 Task: Add Treeline Treenut Cheese Garlic & Basil, Dairy-Free Goat Cheese to the cart.
Action: Mouse moved to (803, 266)
Screenshot: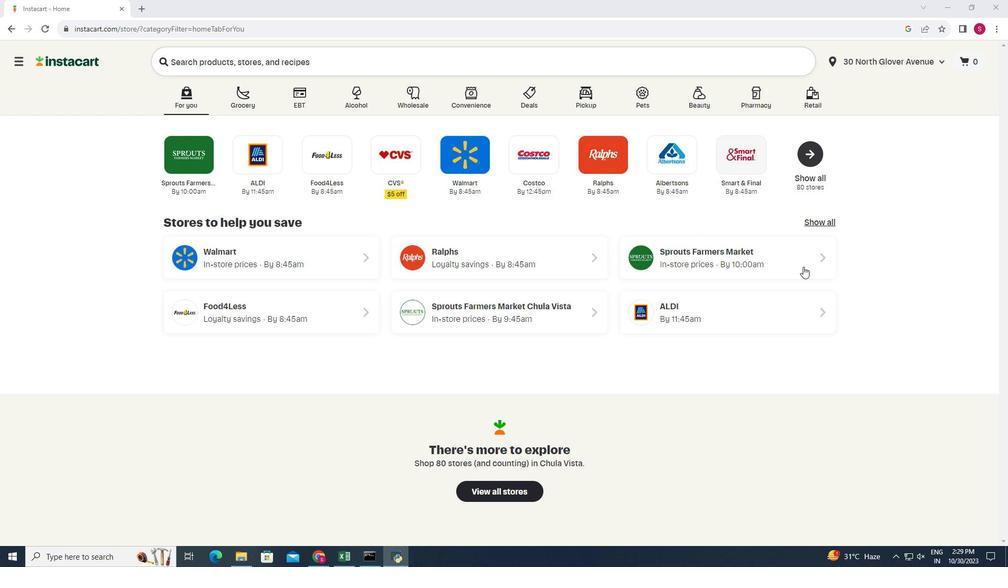 
Action: Mouse pressed left at (803, 266)
Screenshot: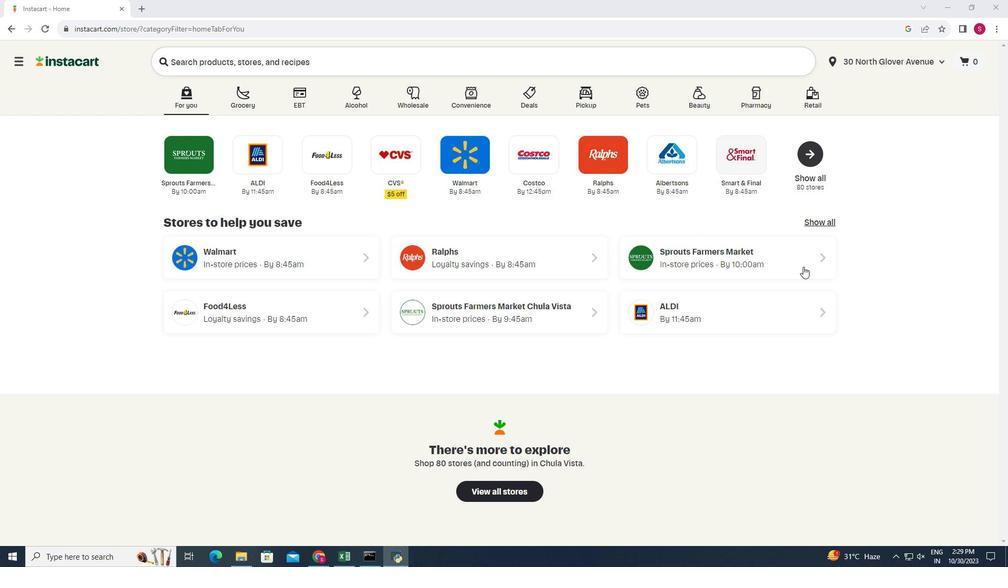 
Action: Mouse moved to (24, 460)
Screenshot: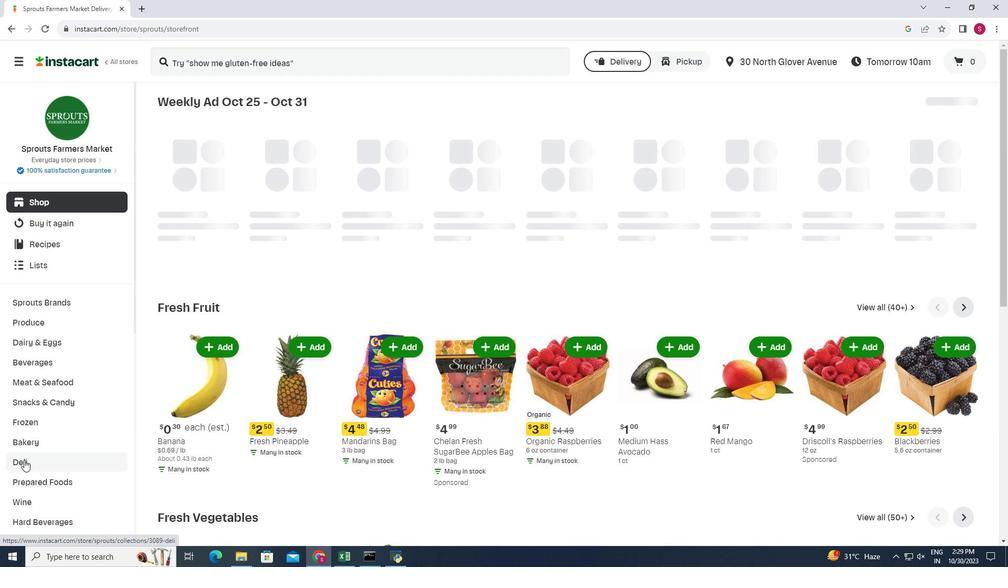 
Action: Mouse pressed left at (24, 460)
Screenshot: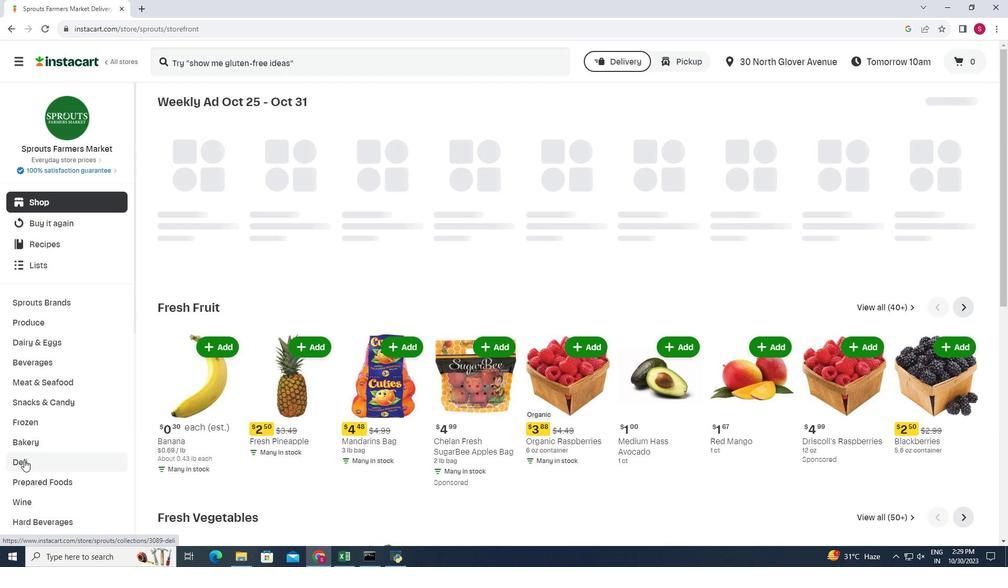 
Action: Mouse moved to (272, 265)
Screenshot: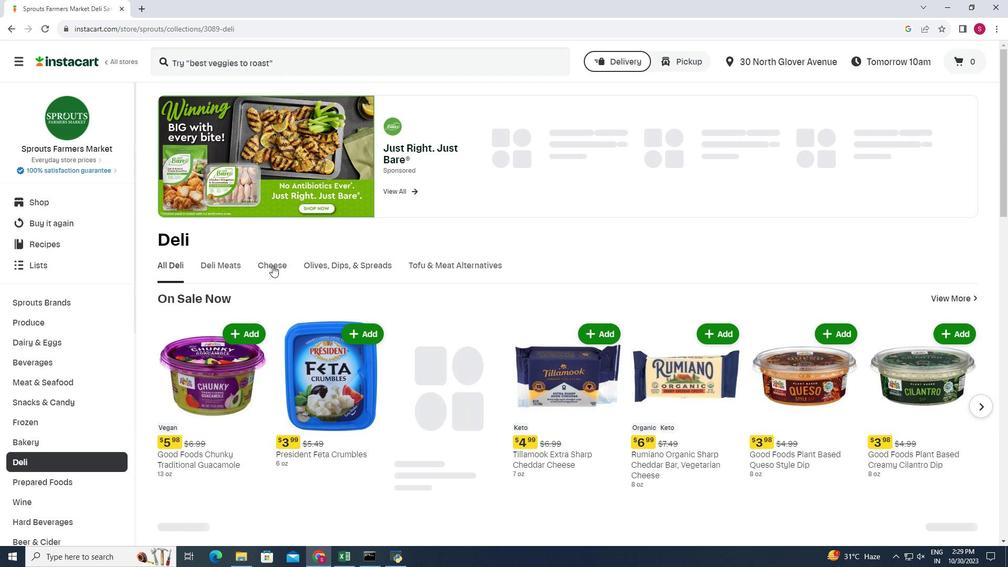 
Action: Mouse pressed left at (272, 265)
Screenshot: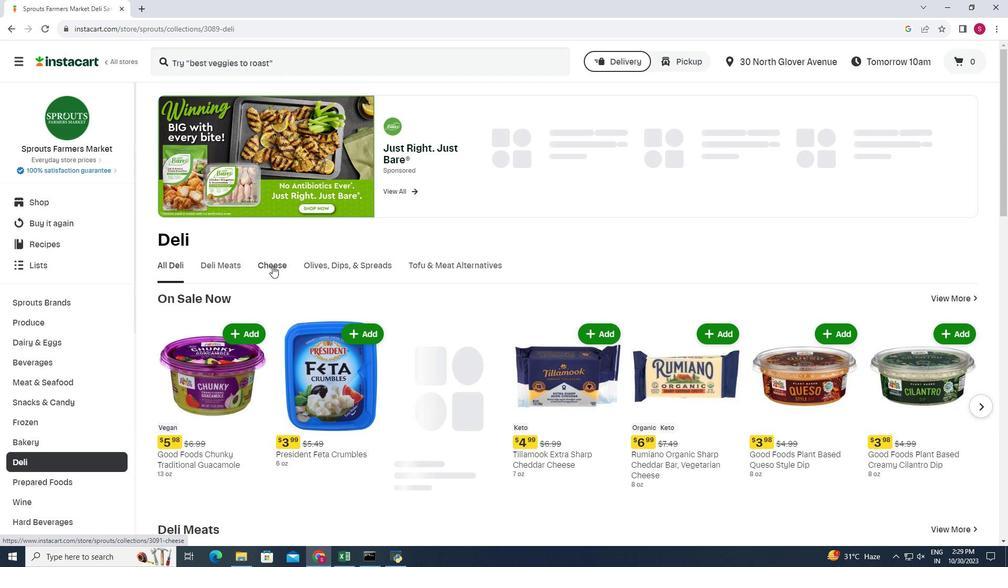 
Action: Mouse moved to (979, 308)
Screenshot: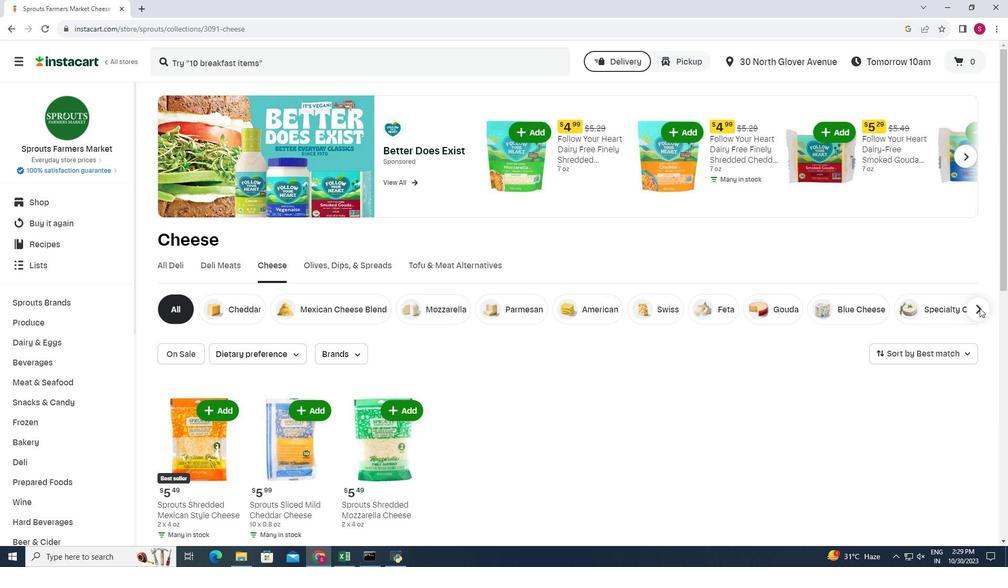 
Action: Mouse pressed left at (979, 308)
Screenshot: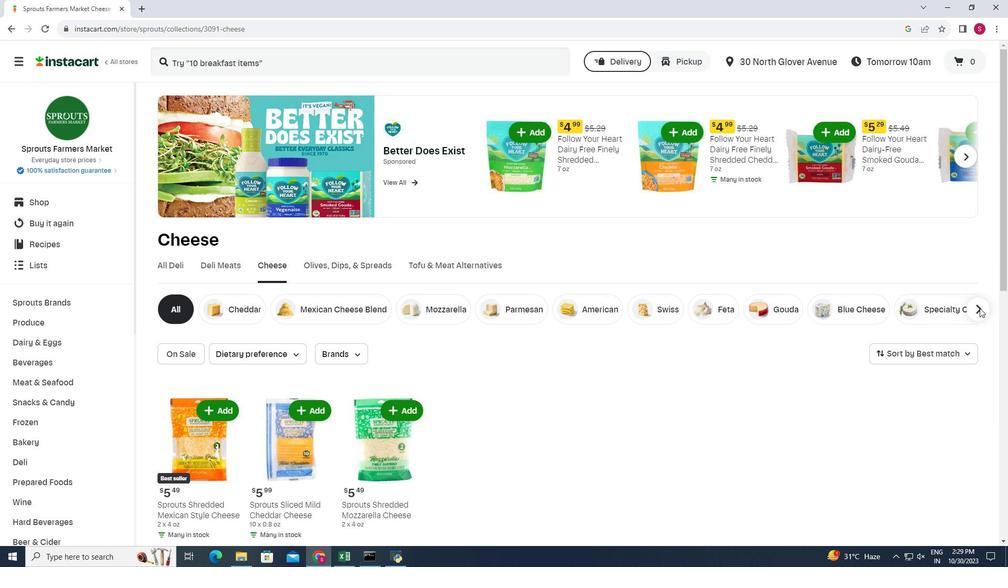 
Action: Mouse moved to (942, 310)
Screenshot: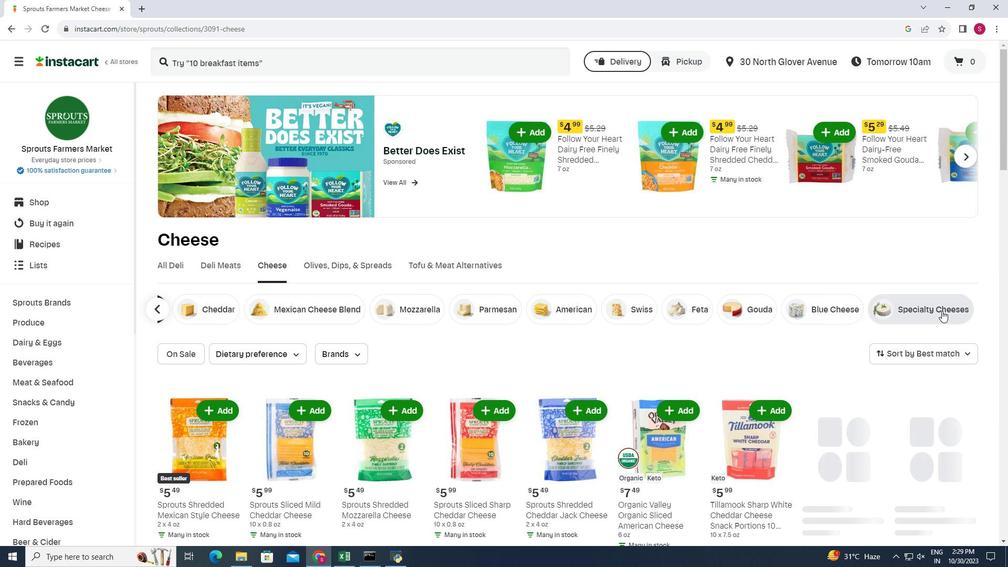 
Action: Mouse pressed left at (942, 310)
Screenshot: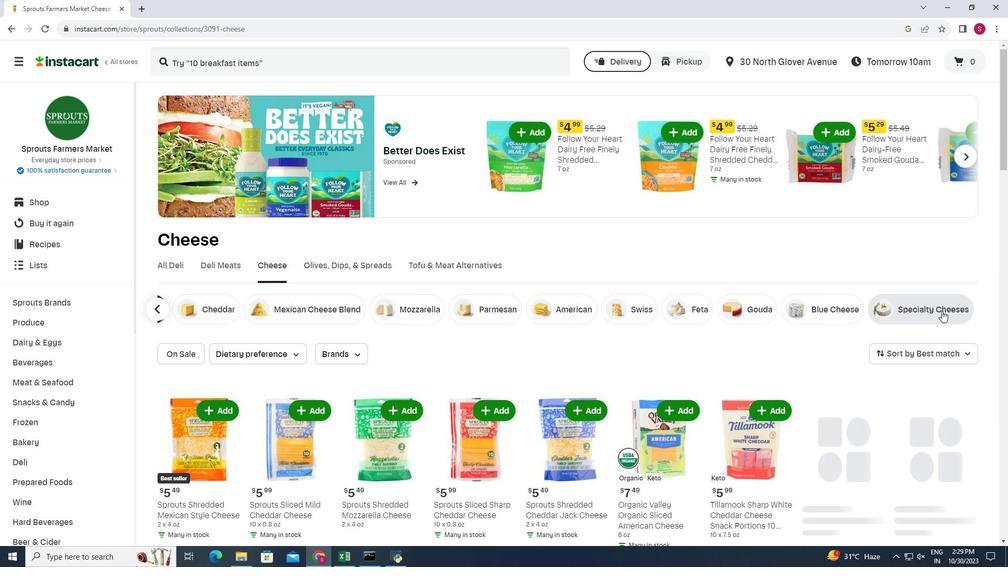 
Action: Mouse moved to (461, 338)
Screenshot: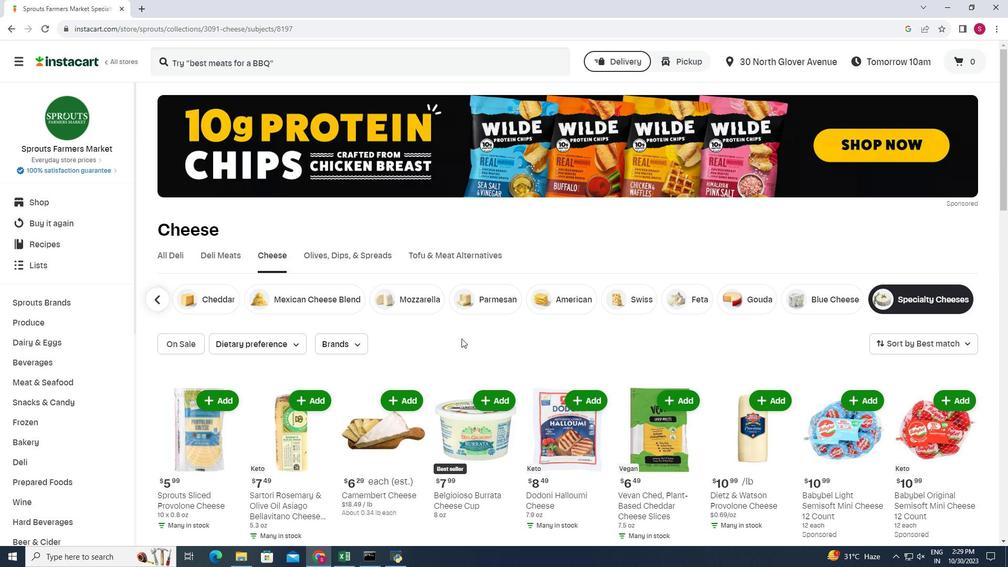 
Action: Mouse scrolled (461, 338) with delta (0, 0)
Screenshot: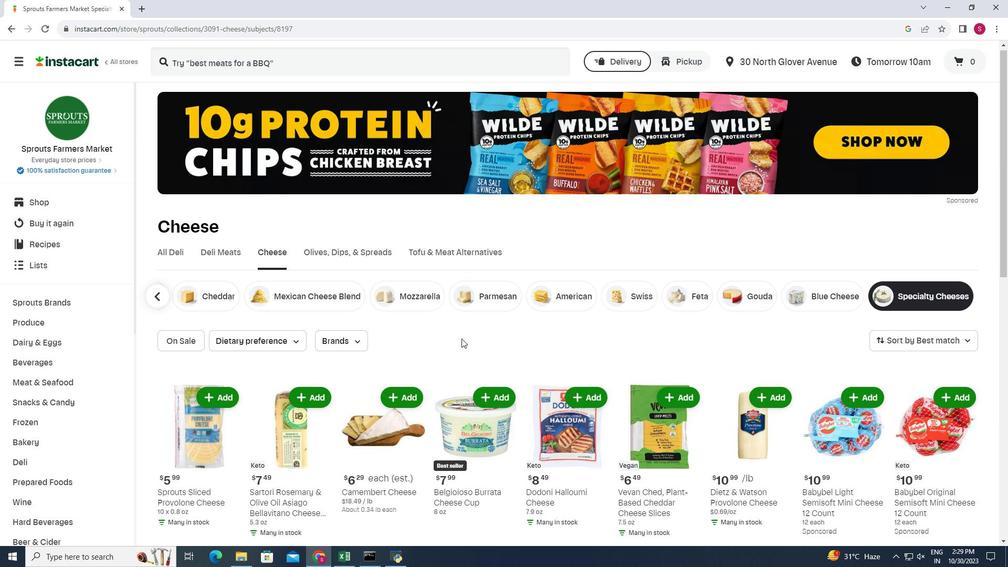 
Action: Mouse scrolled (461, 338) with delta (0, 0)
Screenshot: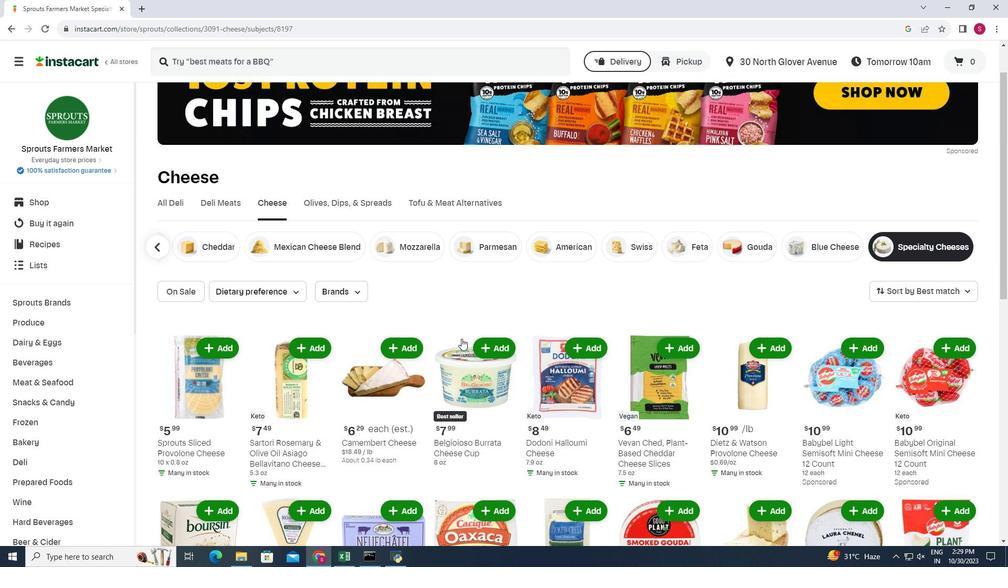
Action: Mouse moved to (969, 310)
Screenshot: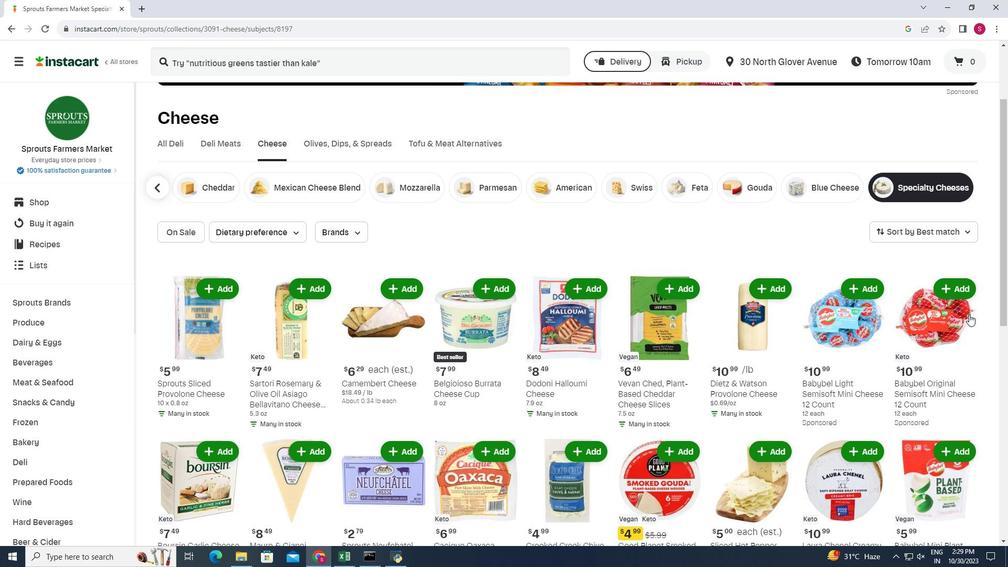 
Action: Mouse scrolled (969, 309) with delta (0, 0)
Screenshot: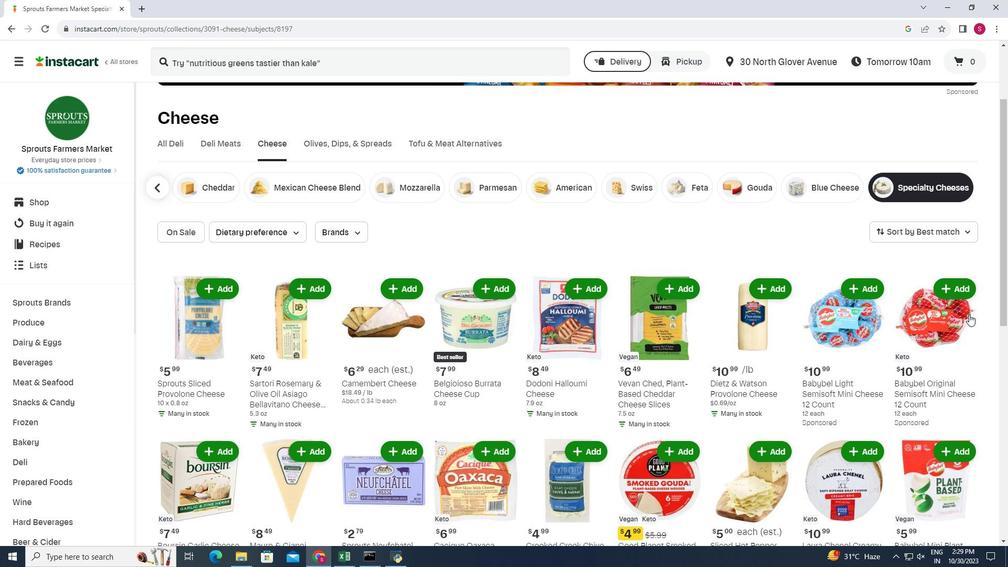 
Action: Mouse moved to (969, 313)
Screenshot: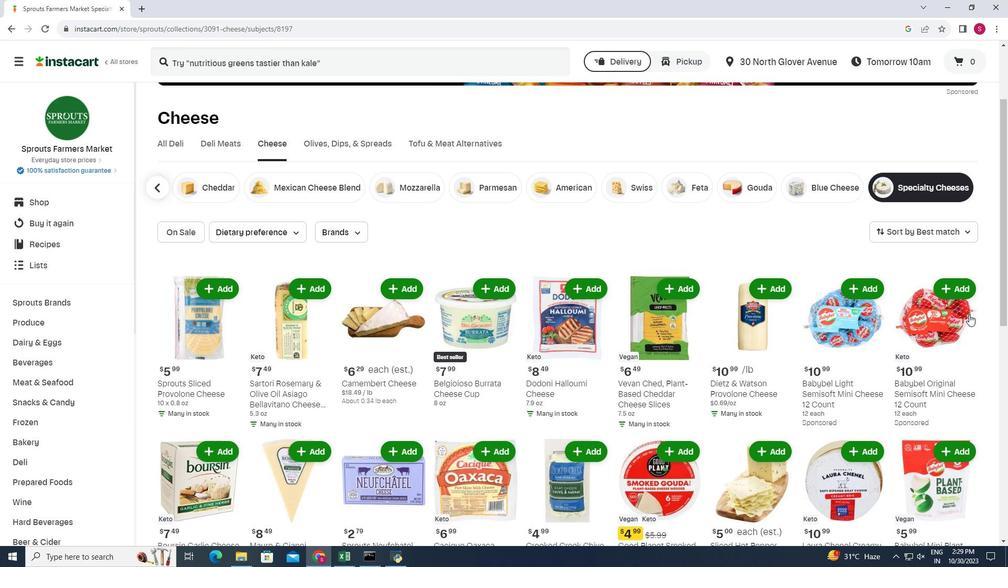 
Action: Mouse scrolled (969, 312) with delta (0, 0)
Screenshot: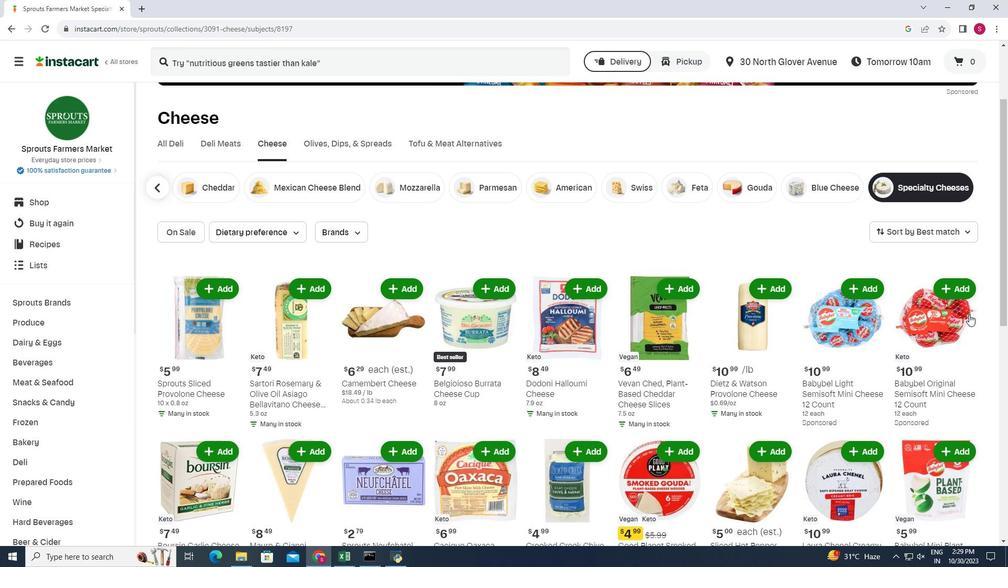 
Action: Mouse moved to (969, 315)
Screenshot: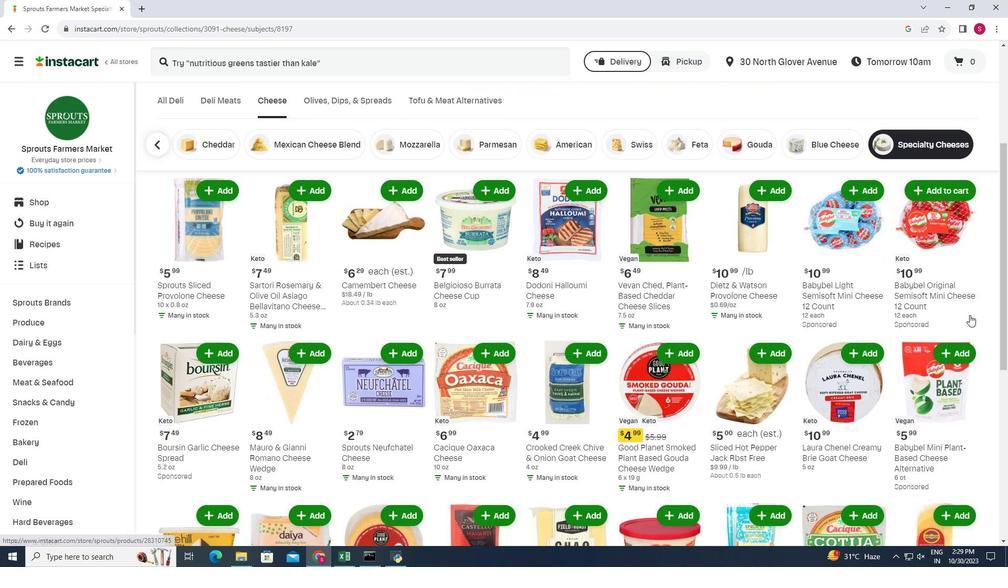 
Action: Mouse scrolled (969, 314) with delta (0, 0)
Screenshot: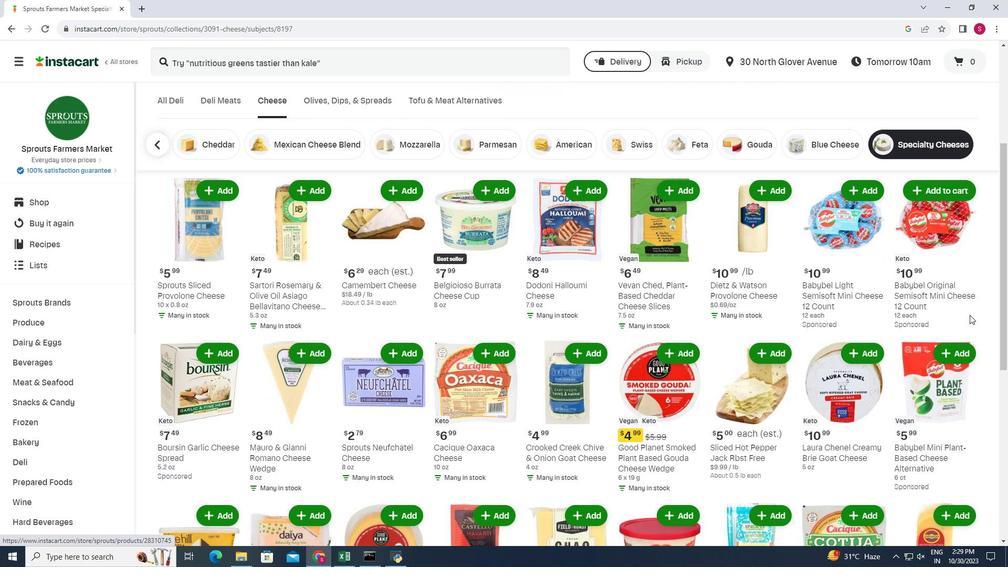 
Action: Mouse moved to (254, 374)
Screenshot: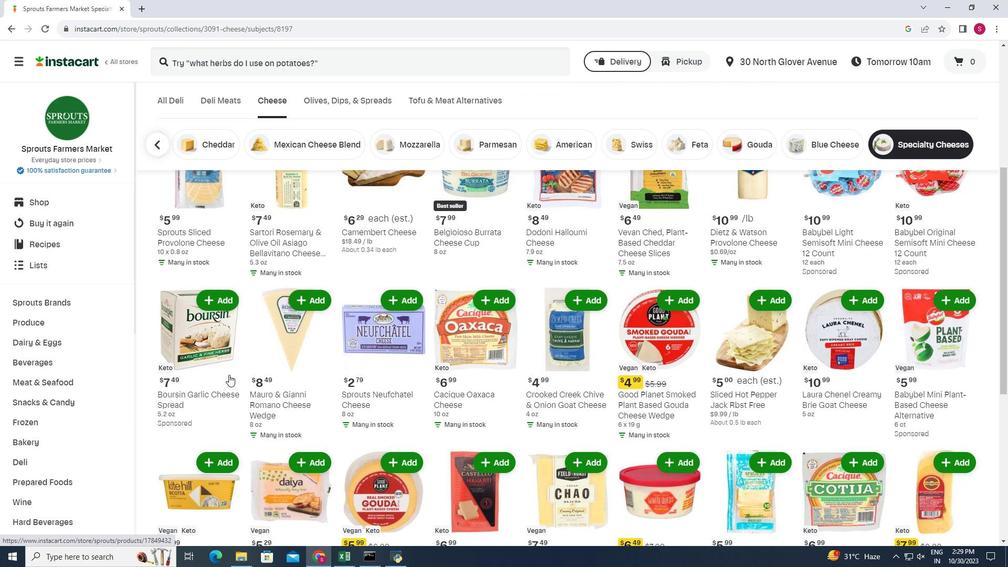 
Action: Mouse scrolled (254, 374) with delta (0, 0)
Screenshot: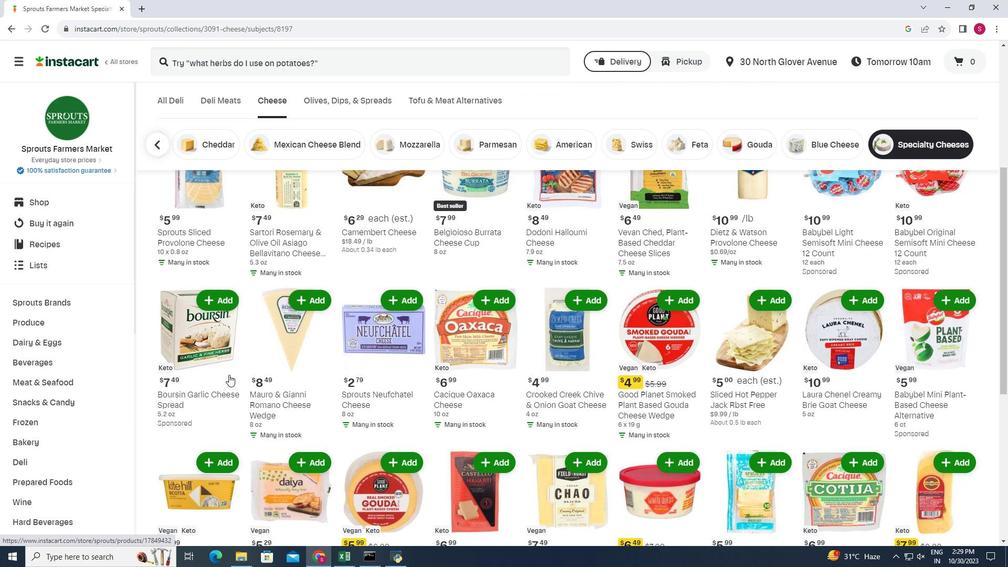 
Action: Mouse moved to (223, 373)
Screenshot: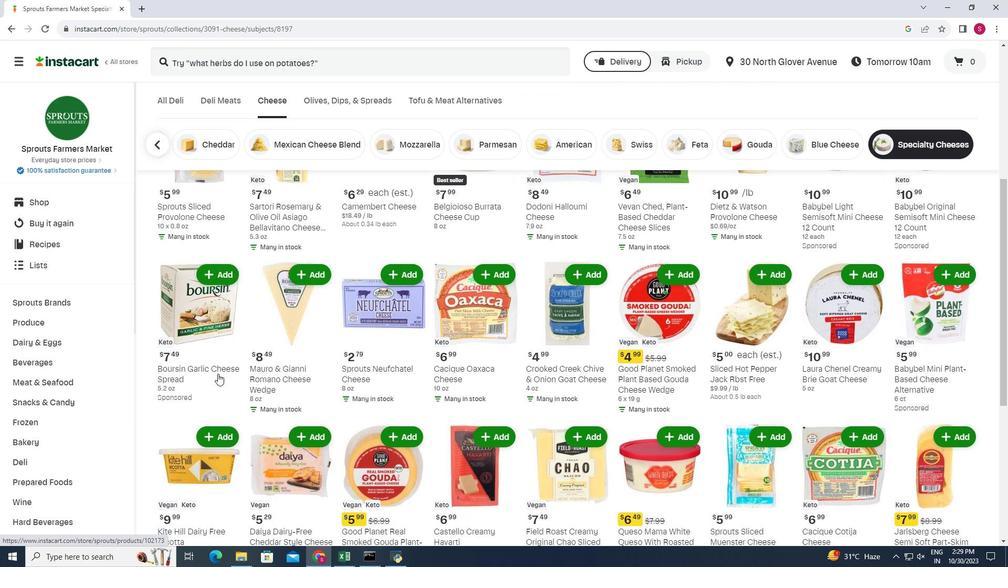 
Action: Mouse scrolled (223, 373) with delta (0, 0)
Screenshot: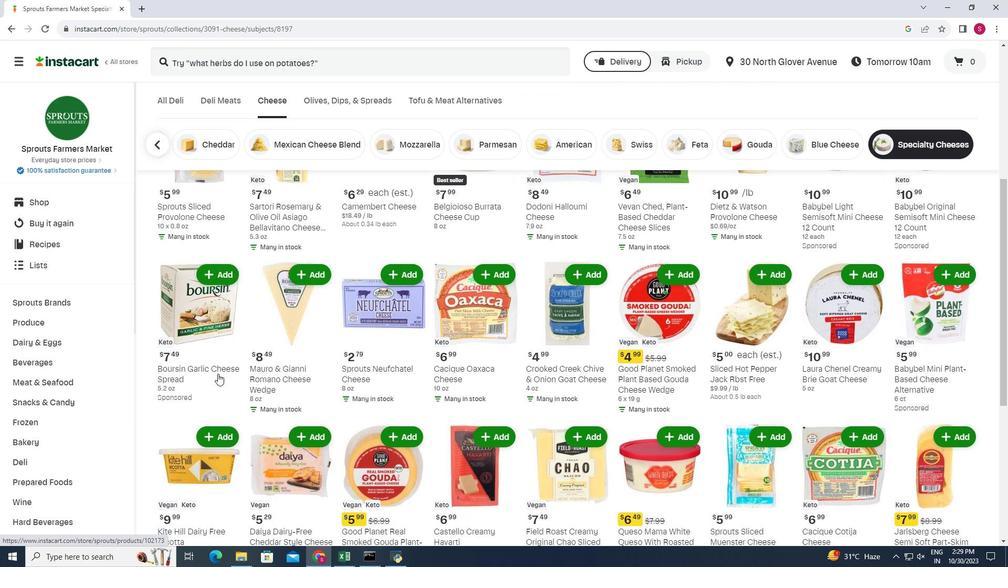 
Action: Mouse moved to (216, 373)
Screenshot: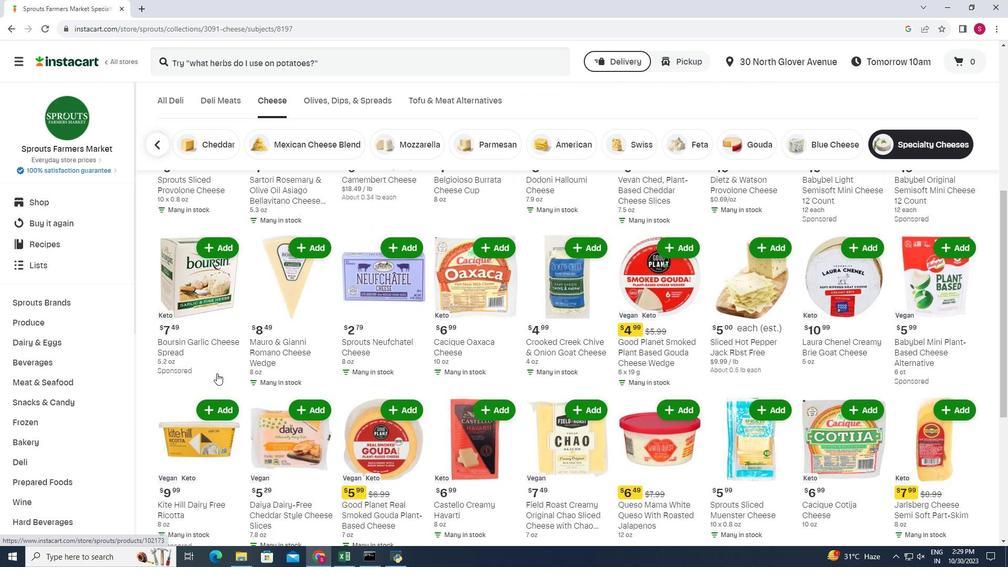 
Action: Mouse scrolled (216, 373) with delta (0, 0)
Screenshot: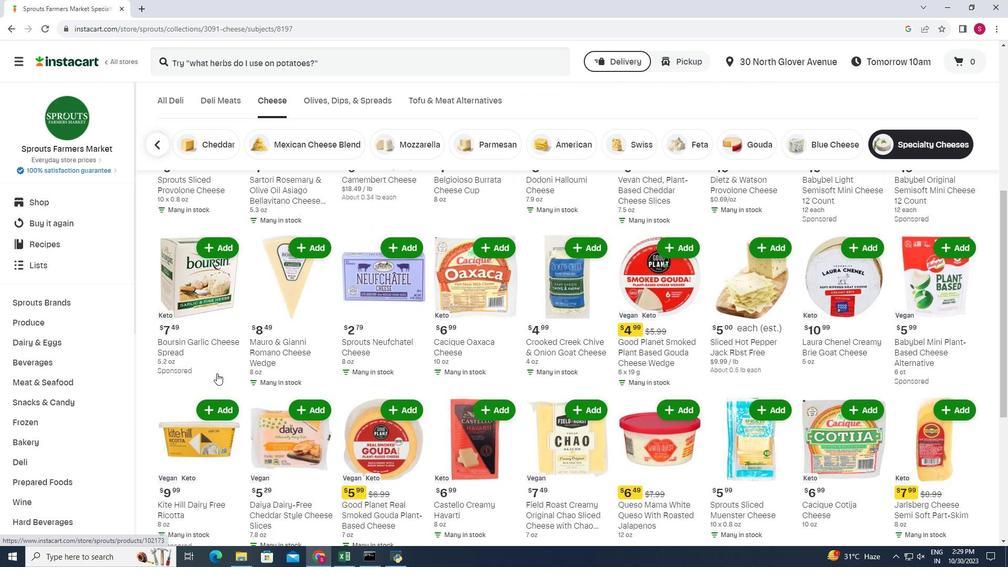
Action: Mouse moved to (953, 422)
Screenshot: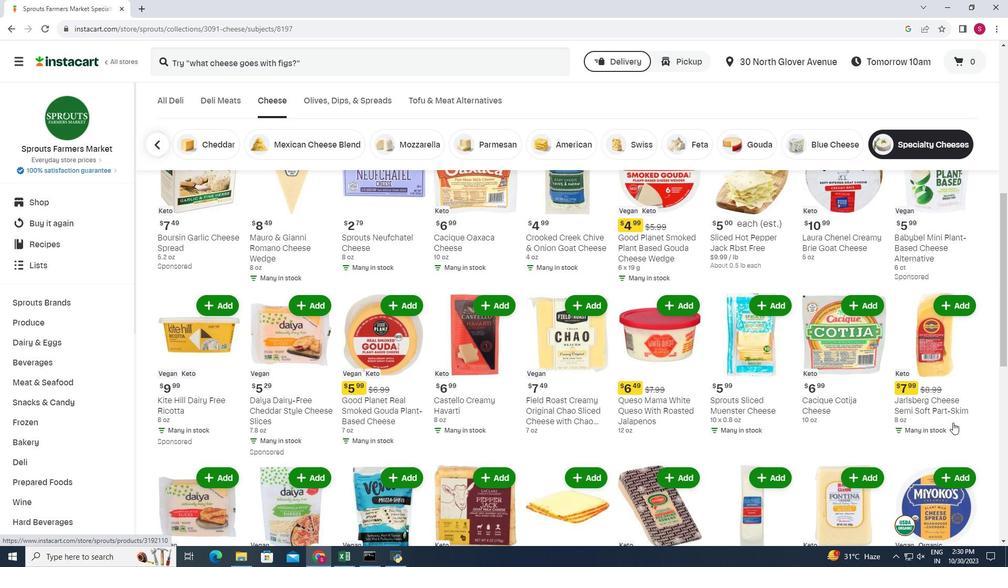 
Action: Mouse scrolled (953, 422) with delta (0, 0)
Screenshot: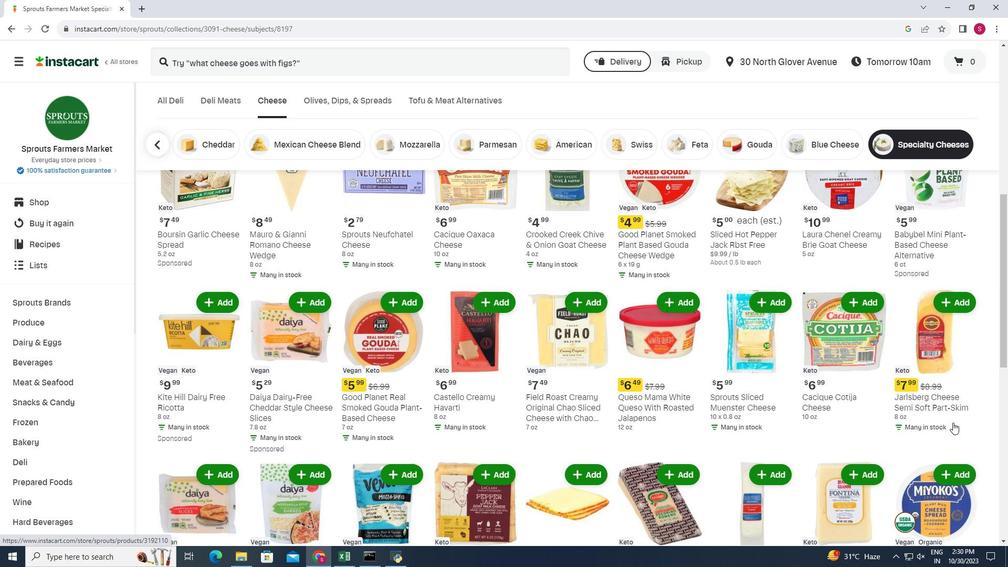 
Action: Mouse scrolled (953, 422) with delta (0, 0)
Screenshot: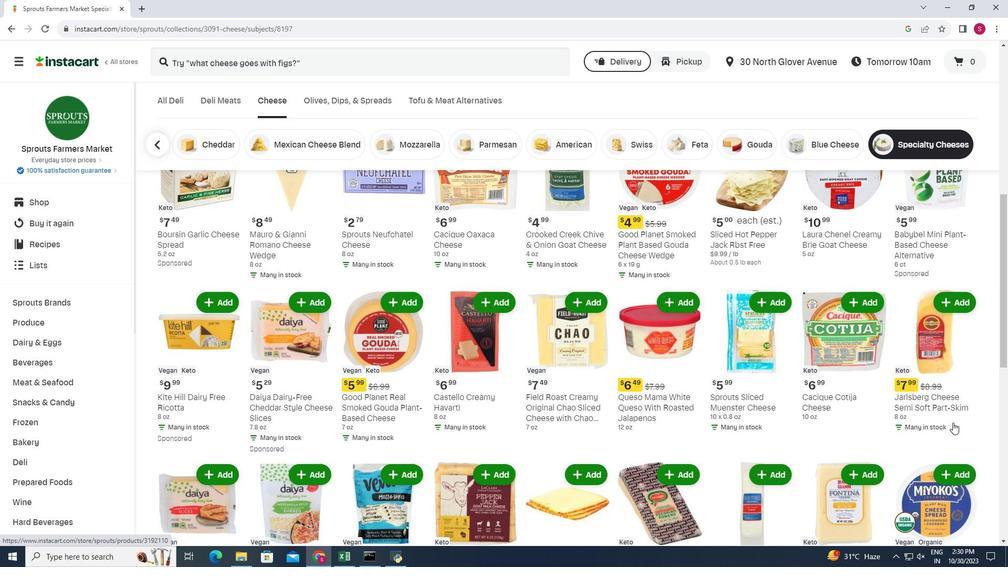 
Action: Mouse moved to (953, 422)
Screenshot: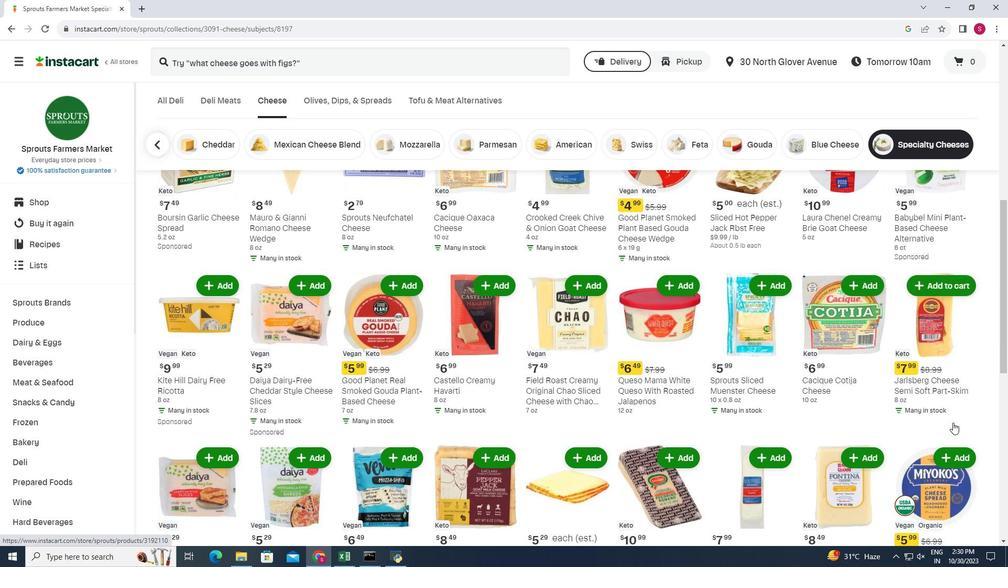 
Action: Mouse scrolled (953, 422) with delta (0, 0)
Screenshot: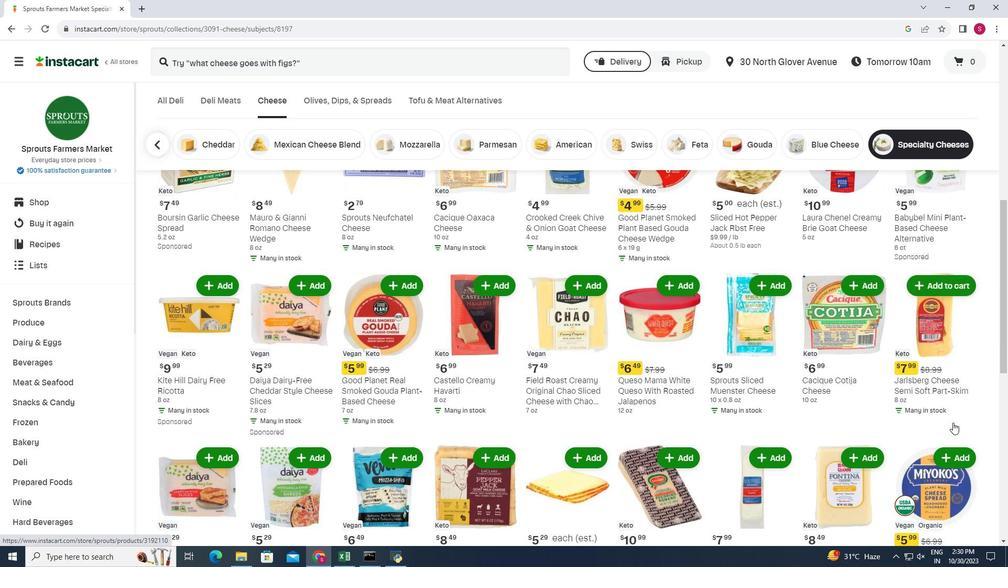 
Action: Mouse moved to (236, 405)
Screenshot: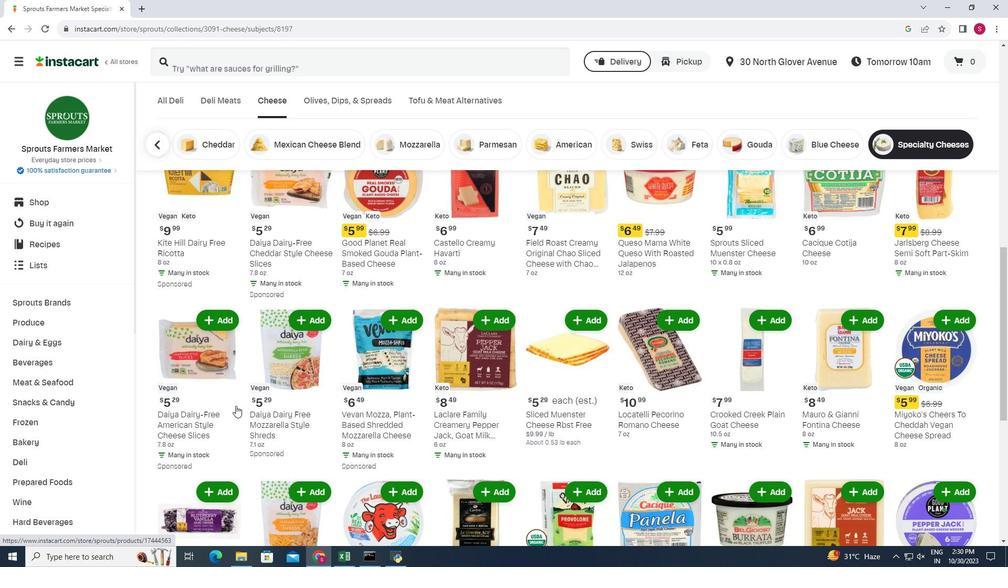 
Action: Mouse scrolled (236, 405) with delta (0, 0)
Screenshot: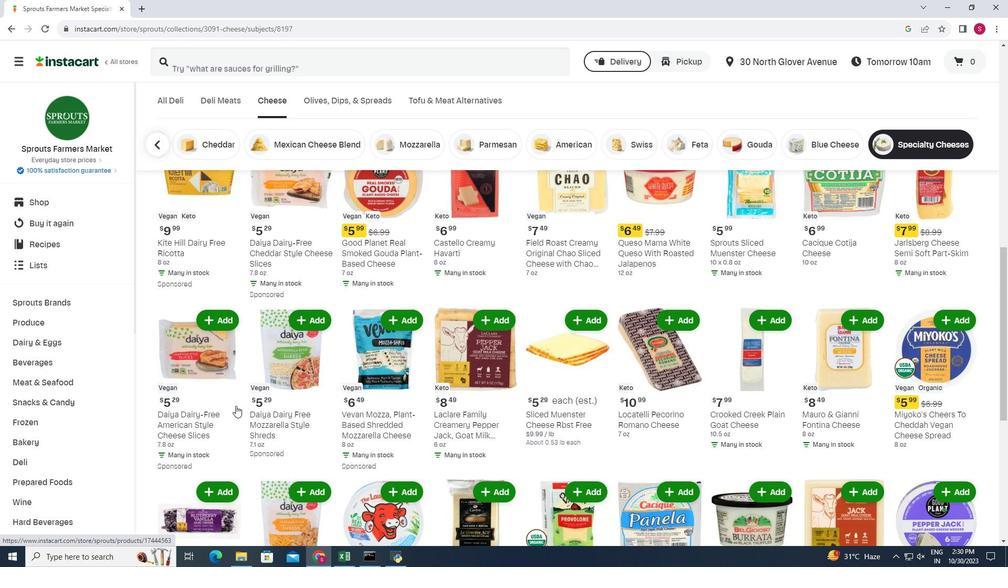 
Action: Mouse moved to (234, 405)
Screenshot: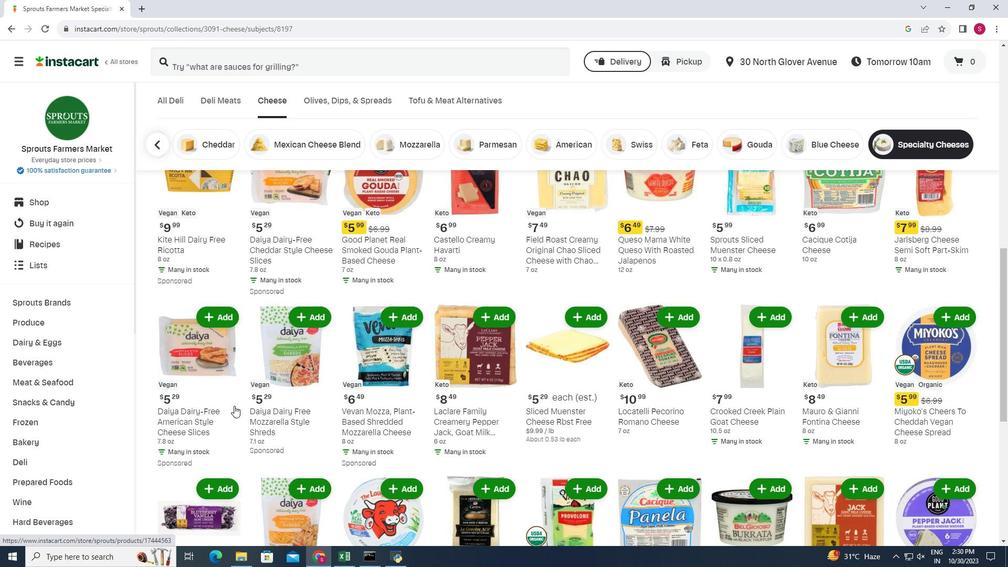 
Action: Mouse scrolled (234, 405) with delta (0, 0)
Screenshot: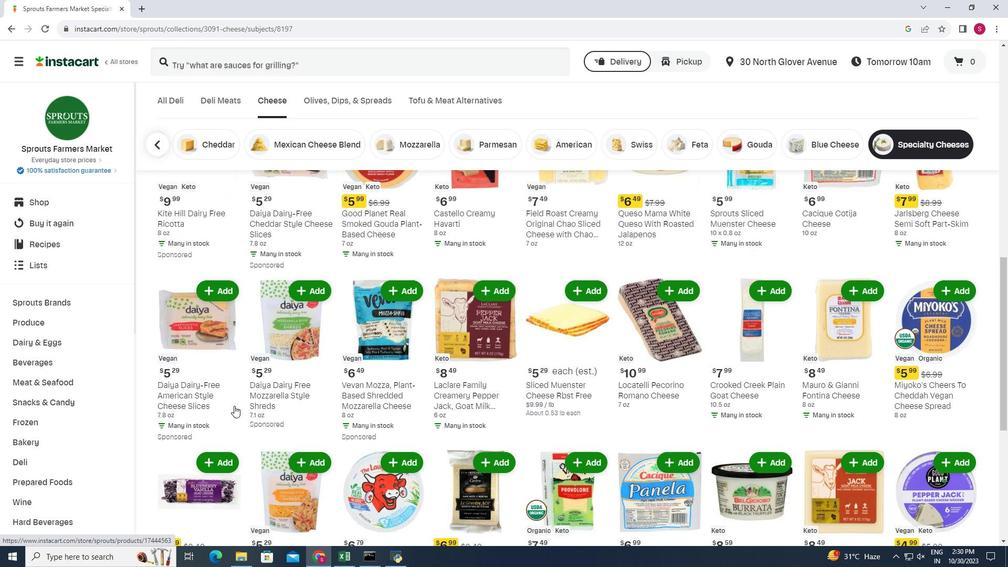 
Action: Mouse moved to (906, 450)
Screenshot: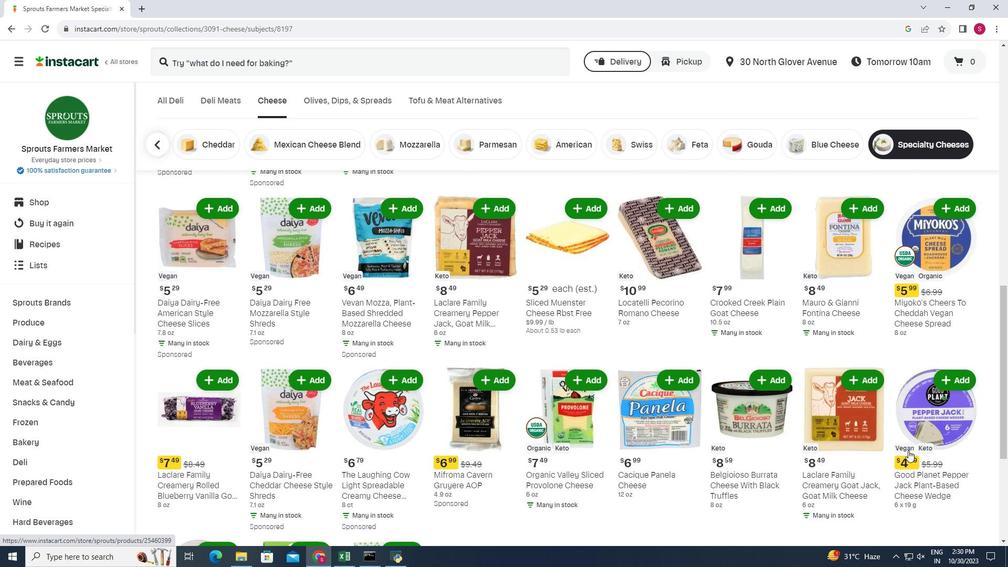 
Action: Mouse scrolled (906, 450) with delta (0, 0)
Screenshot: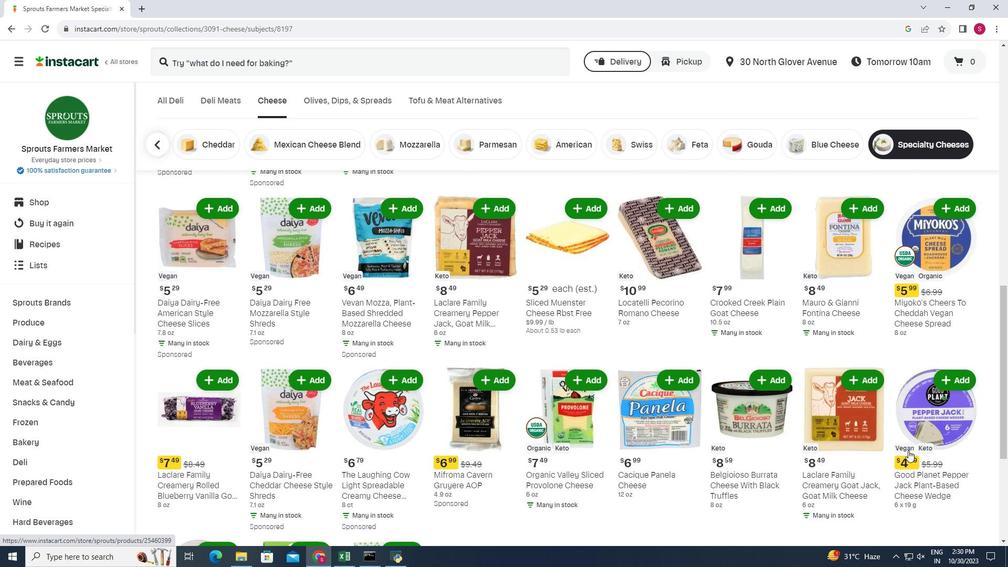 
Action: Mouse moved to (908, 450)
Screenshot: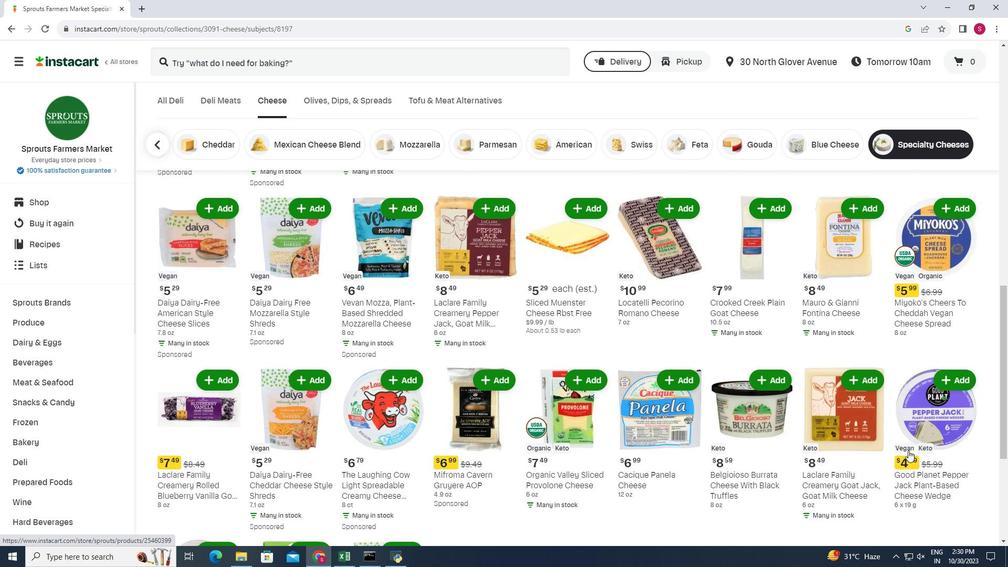 
Action: Mouse scrolled (908, 450) with delta (0, 0)
Screenshot: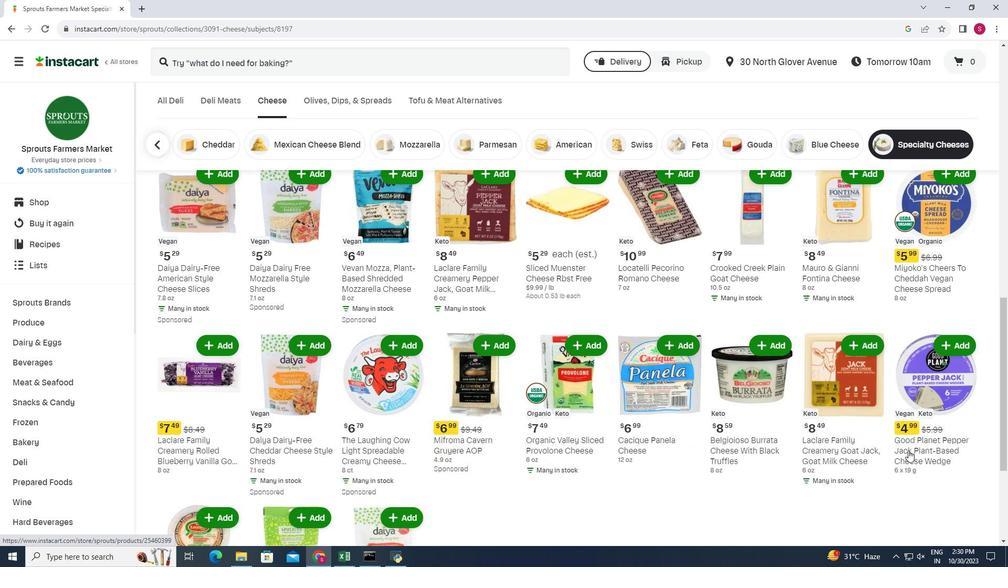 
Action: Mouse moved to (908, 450)
Screenshot: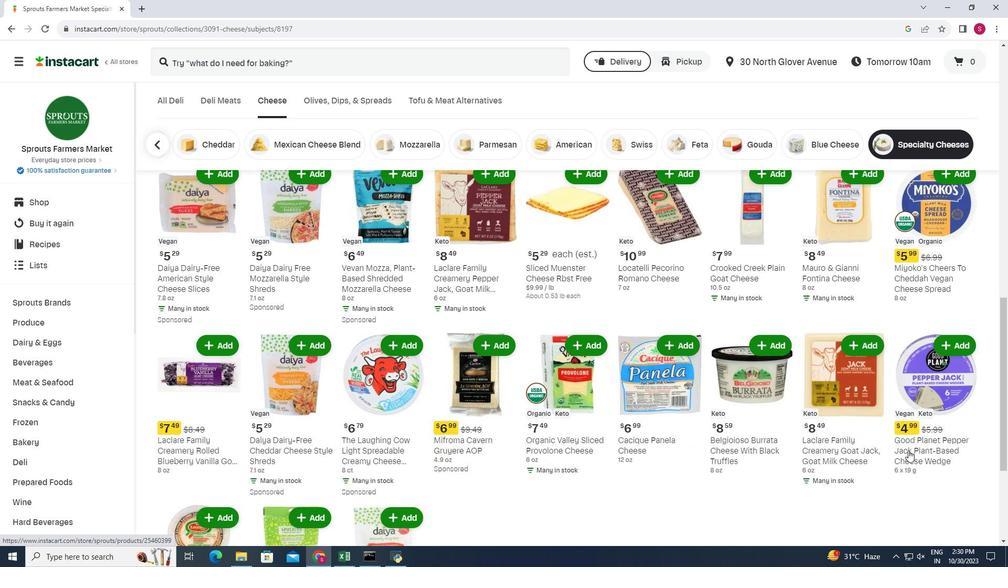 
Action: Mouse scrolled (908, 450) with delta (0, 0)
Screenshot: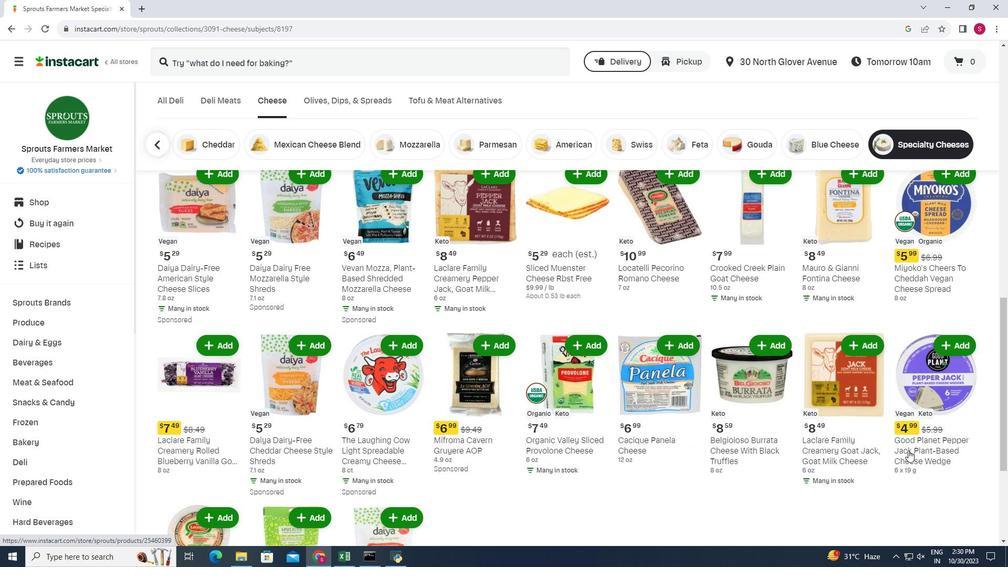 
Action: Mouse moved to (203, 460)
Screenshot: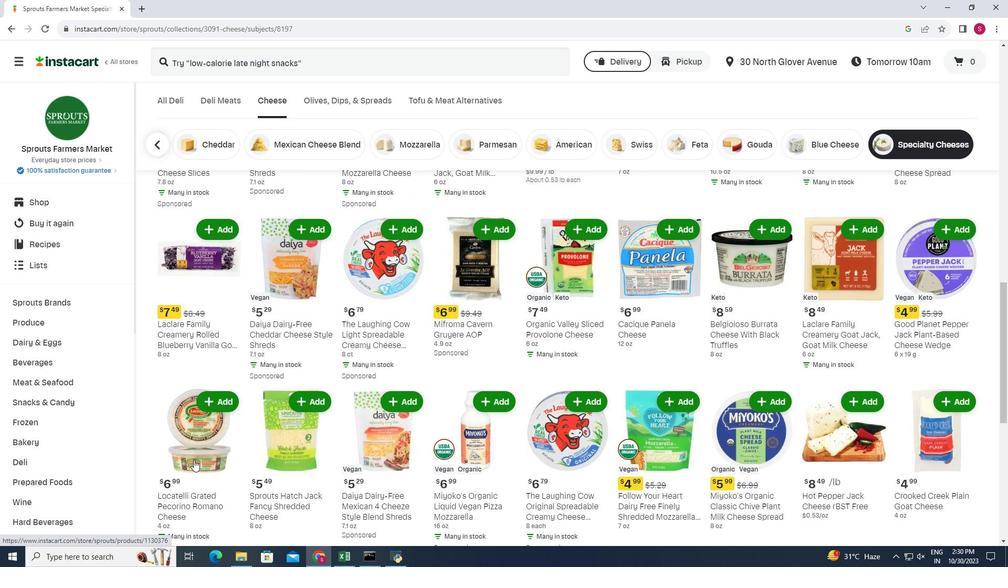 
Action: Mouse scrolled (203, 459) with delta (0, 0)
Screenshot: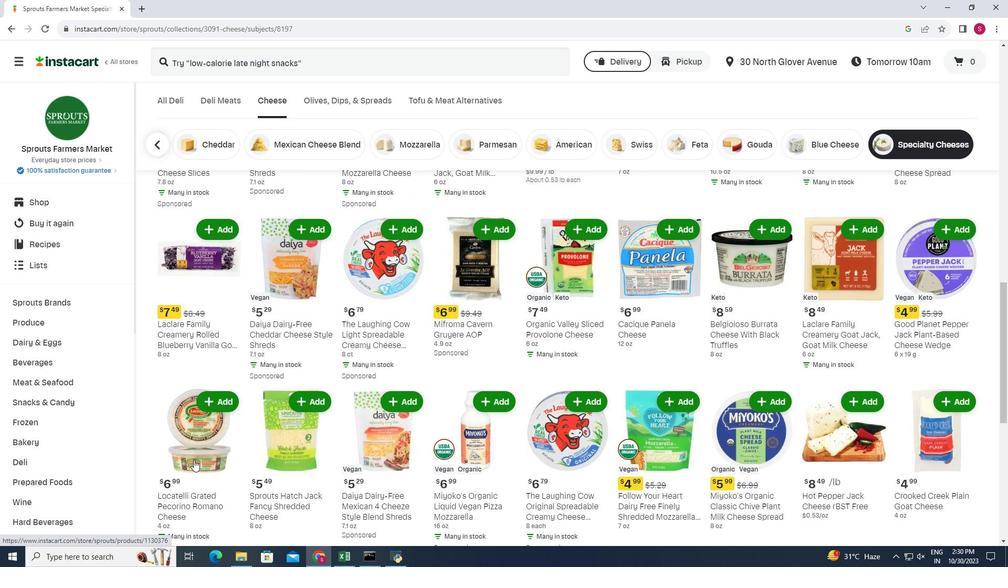 
Action: Mouse moved to (184, 460)
Screenshot: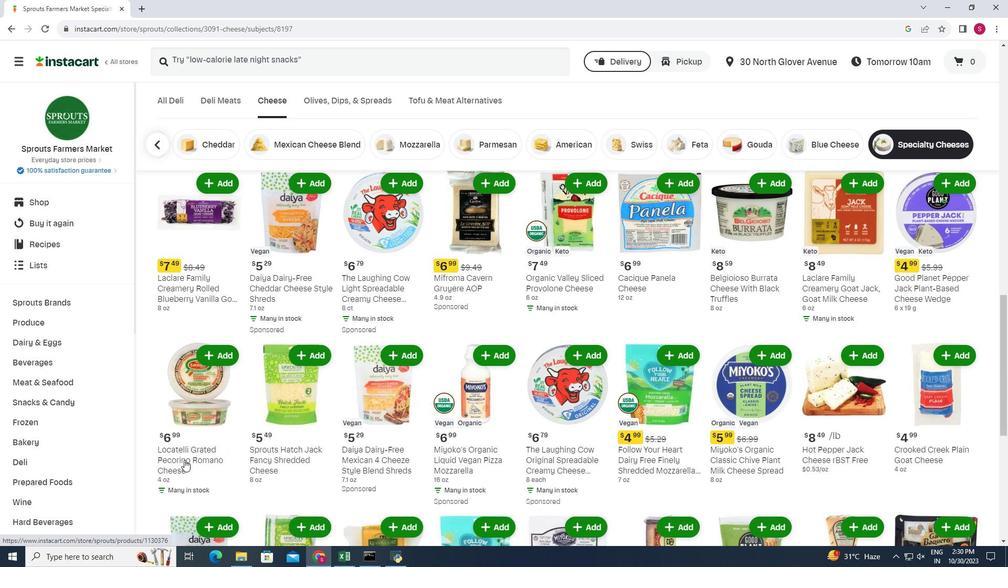 
Action: Mouse scrolled (184, 459) with delta (0, 0)
Screenshot: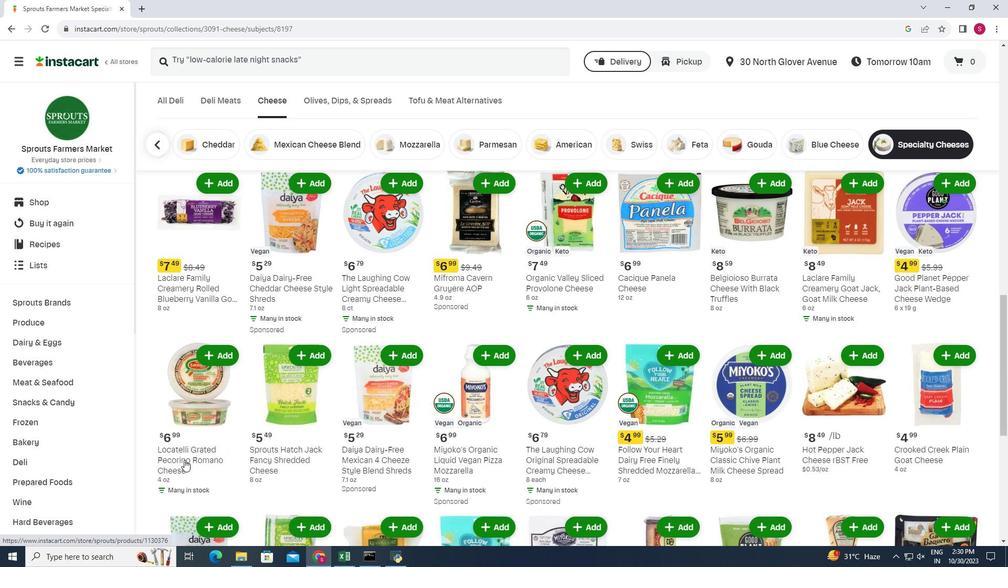 
Action: Mouse moved to (184, 460)
Screenshot: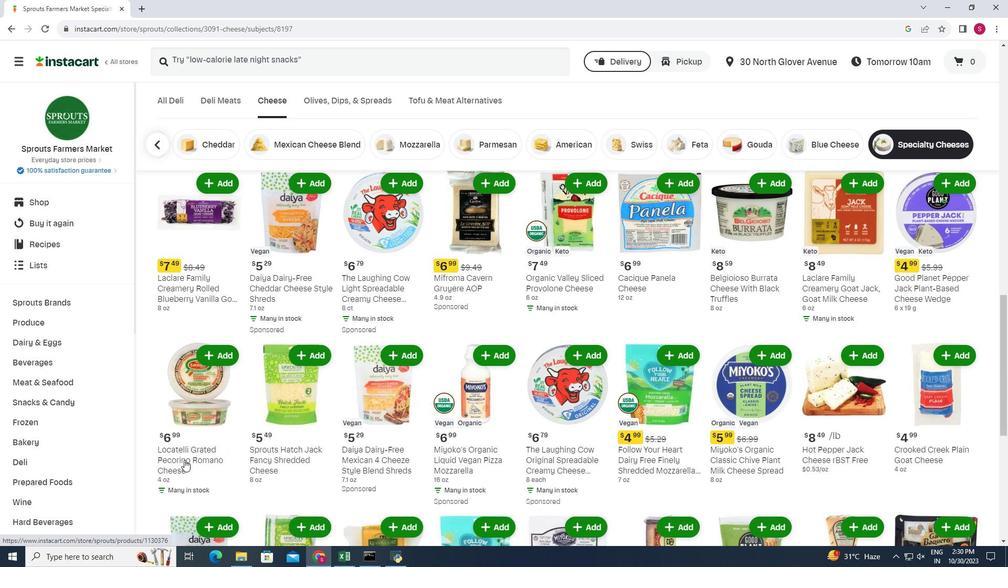 
Action: Mouse scrolled (184, 459) with delta (0, 0)
Screenshot: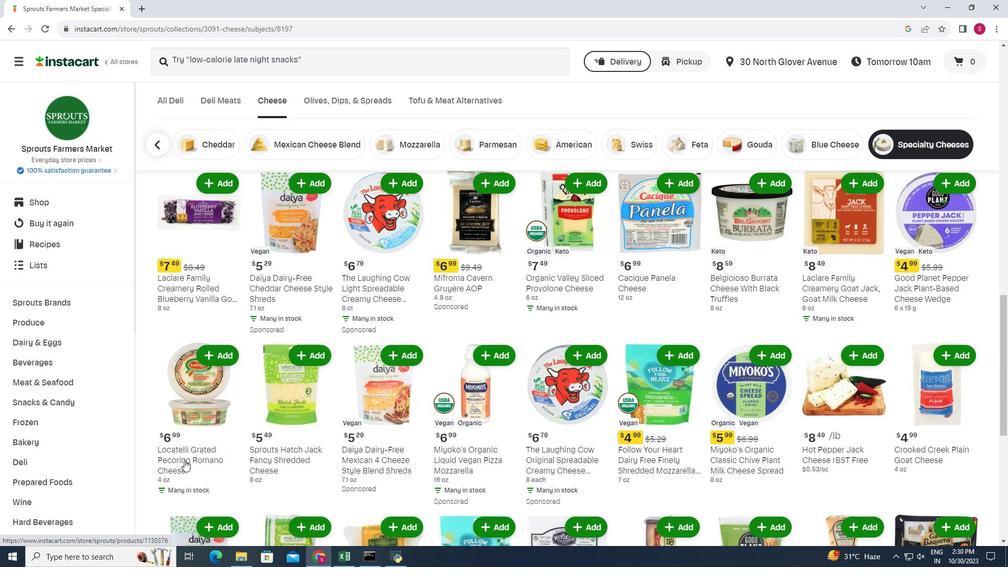 
Action: Mouse scrolled (184, 459) with delta (0, 0)
Screenshot: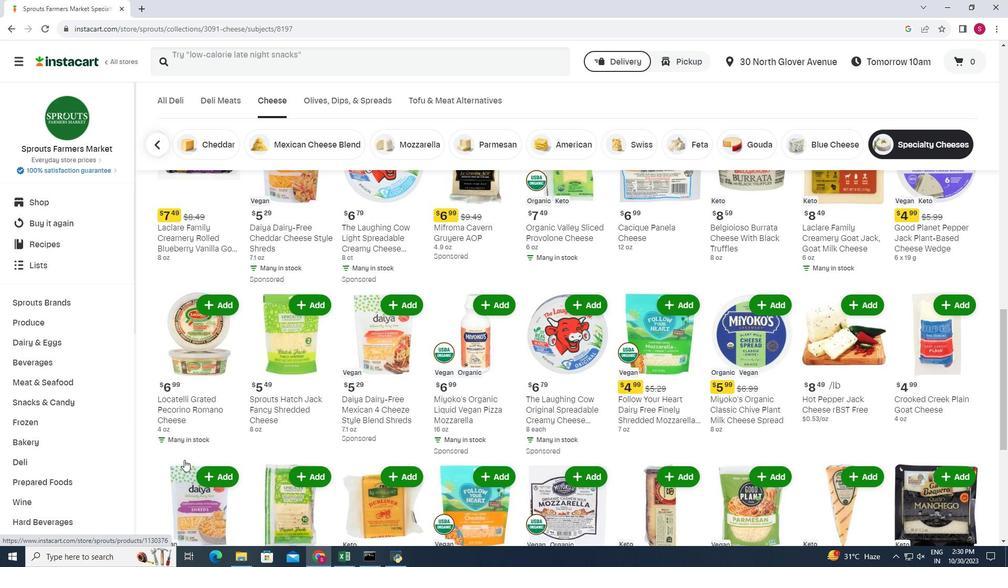 
Action: Mouse moved to (976, 435)
Screenshot: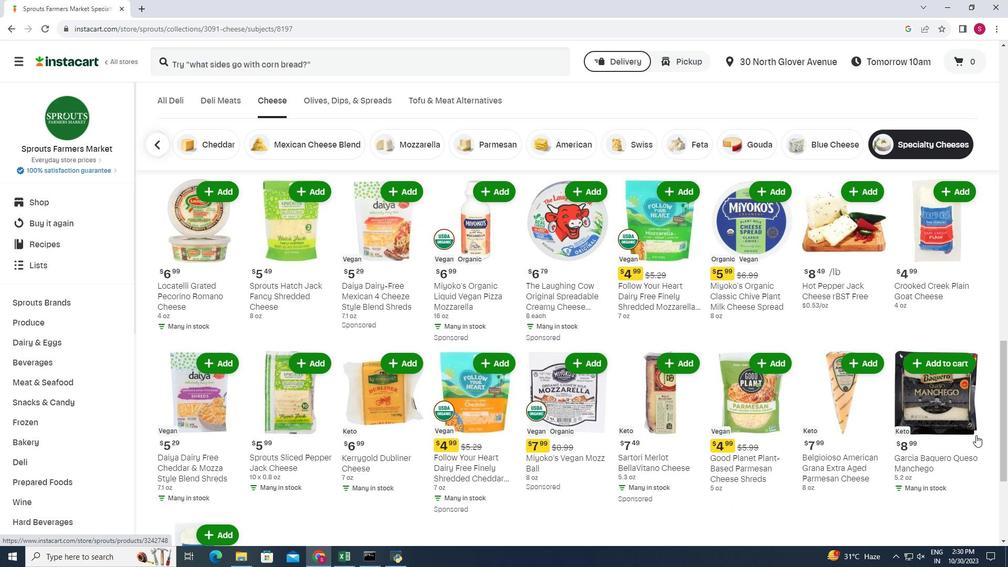 
Action: Mouse scrolled (976, 434) with delta (0, 0)
Screenshot: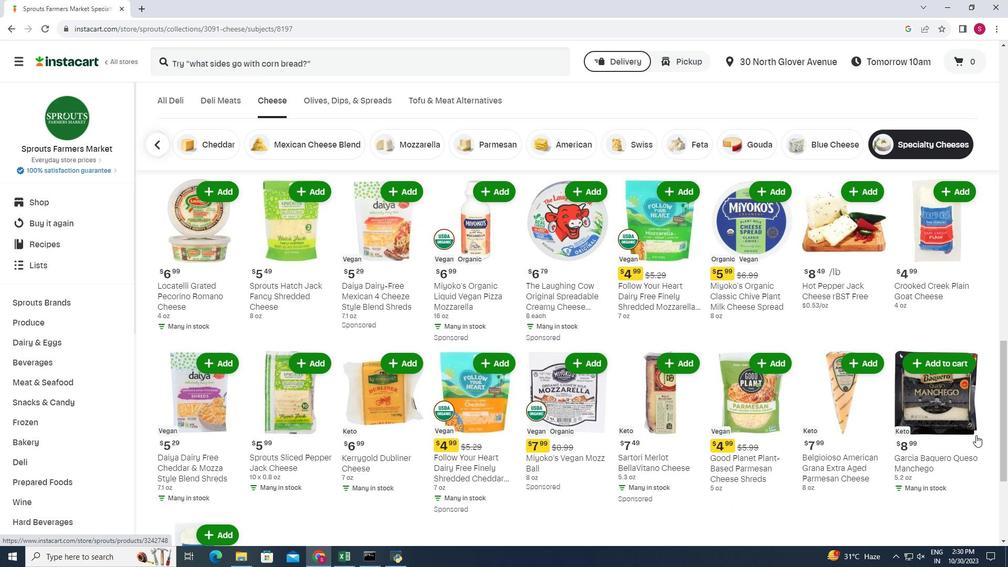 
Action: Mouse scrolled (976, 434) with delta (0, 0)
Screenshot: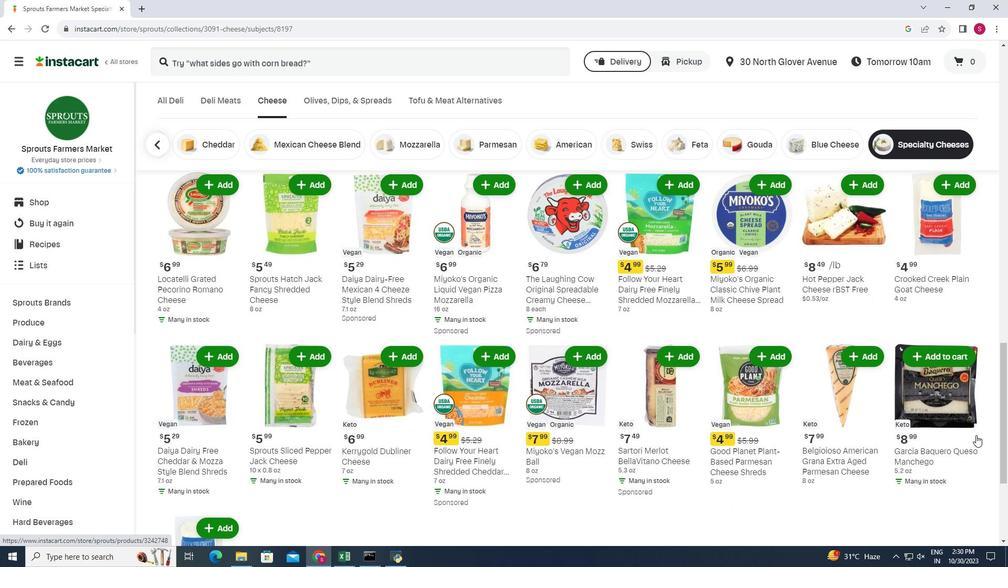 
Action: Mouse scrolled (976, 434) with delta (0, 0)
Screenshot: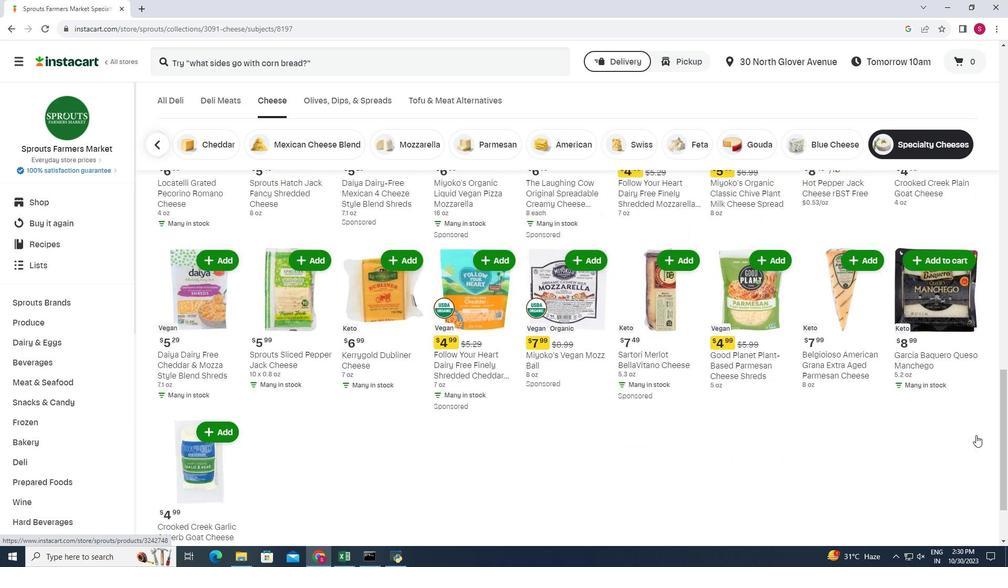 
Action: Mouse moved to (202, 472)
Screenshot: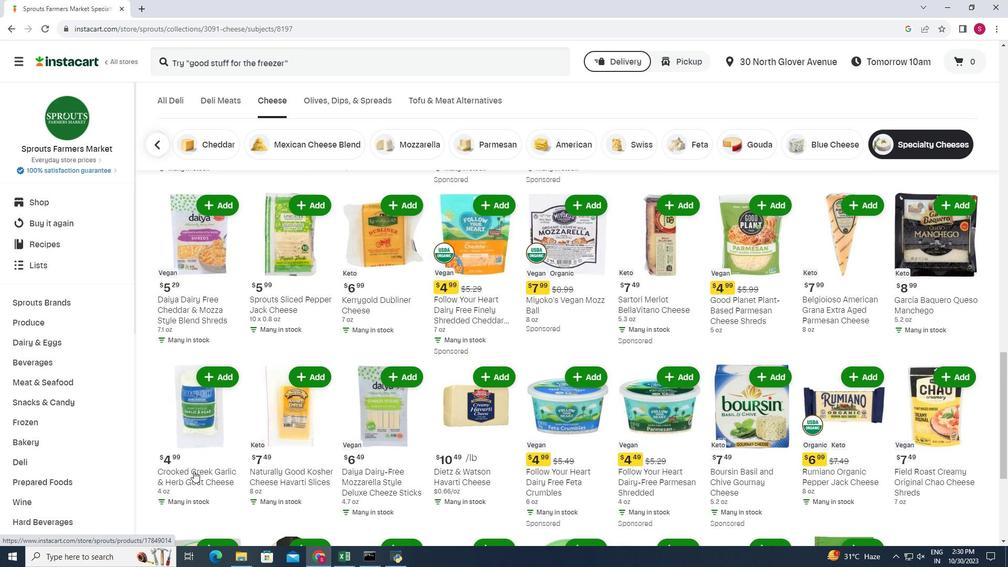 
Action: Mouse scrolled (202, 472) with delta (0, 0)
Screenshot: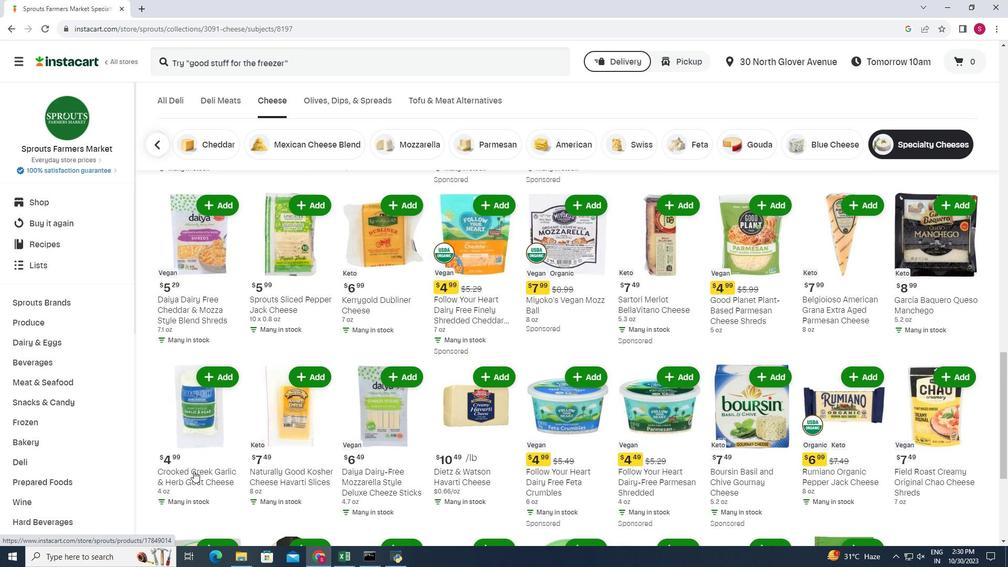 
Action: Mouse moved to (193, 471)
Screenshot: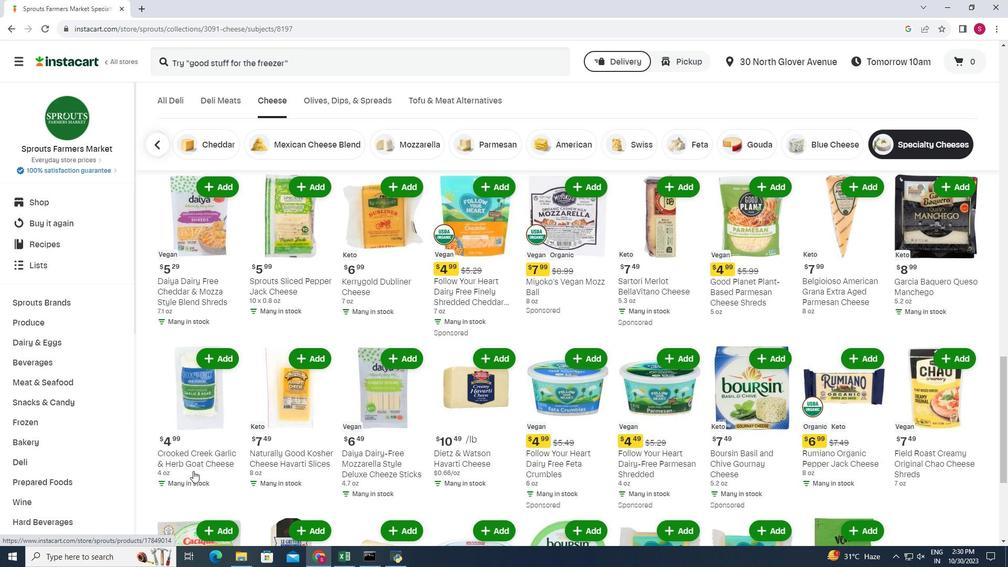 
Action: Mouse scrolled (193, 470) with delta (0, 0)
Screenshot: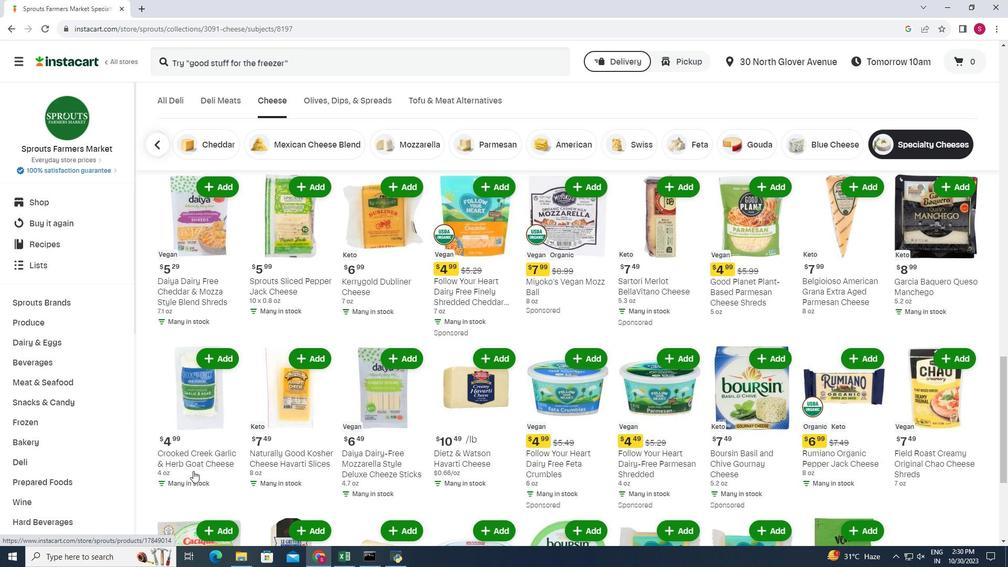
Action: Mouse scrolled (193, 470) with delta (0, 0)
Screenshot: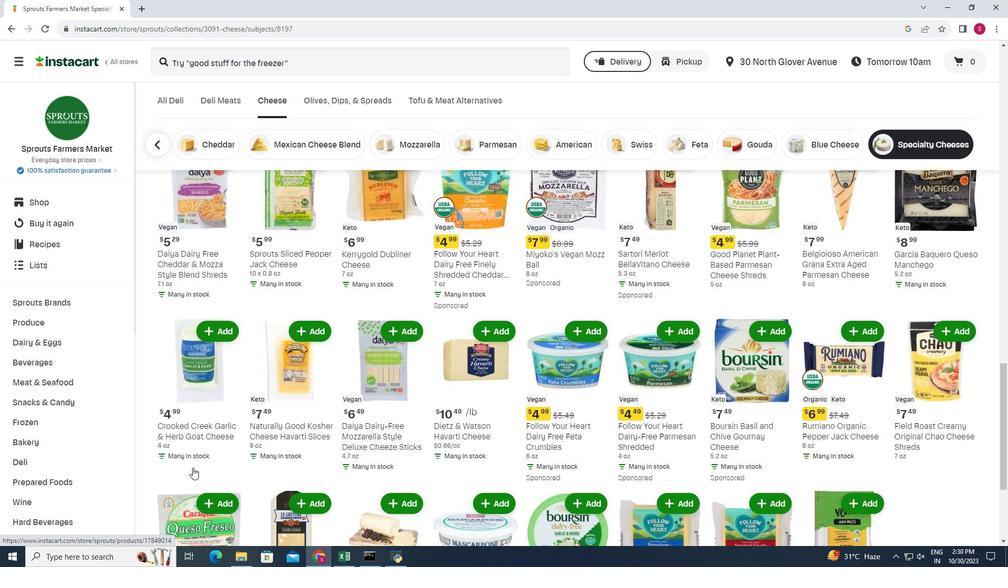 
Action: Mouse moved to (964, 457)
Screenshot: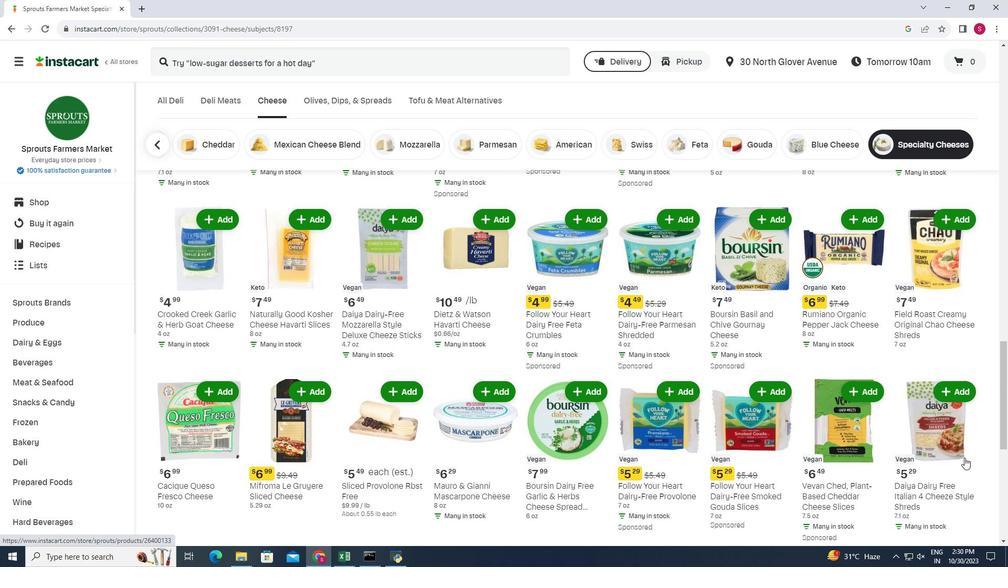 
Action: Mouse scrolled (964, 457) with delta (0, 0)
Screenshot: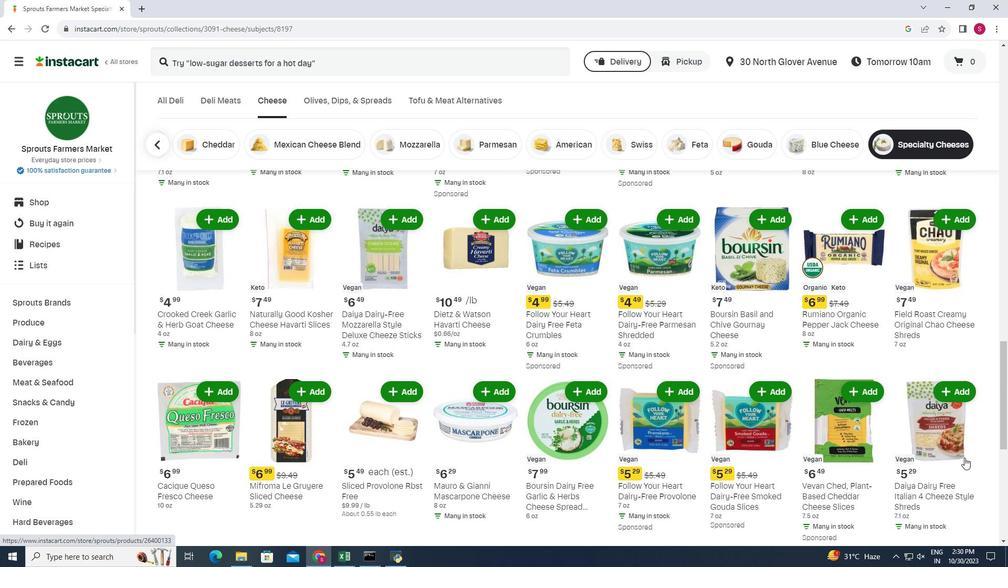 
Action: Mouse moved to (964, 457)
Screenshot: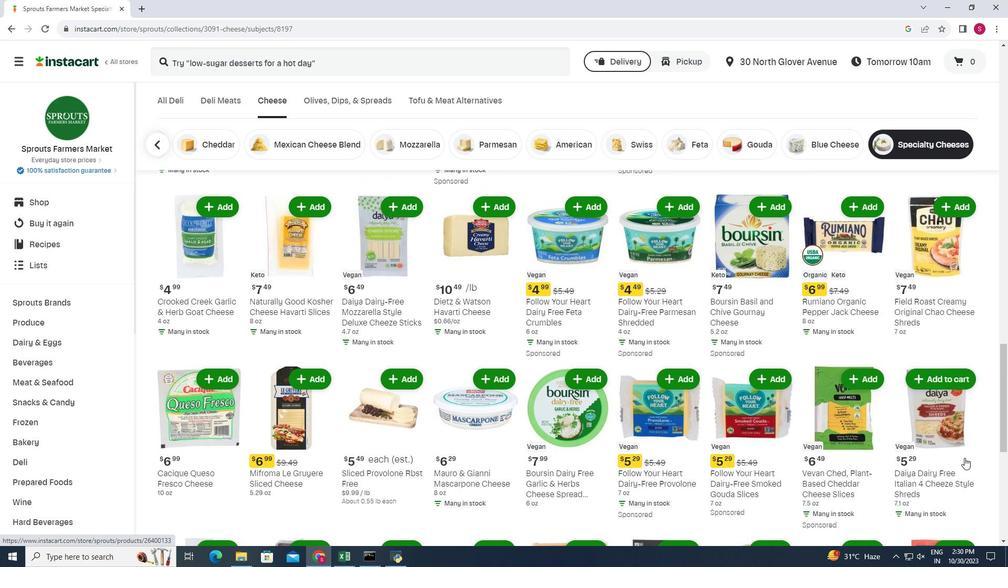 
Action: Mouse scrolled (964, 457) with delta (0, 0)
Screenshot: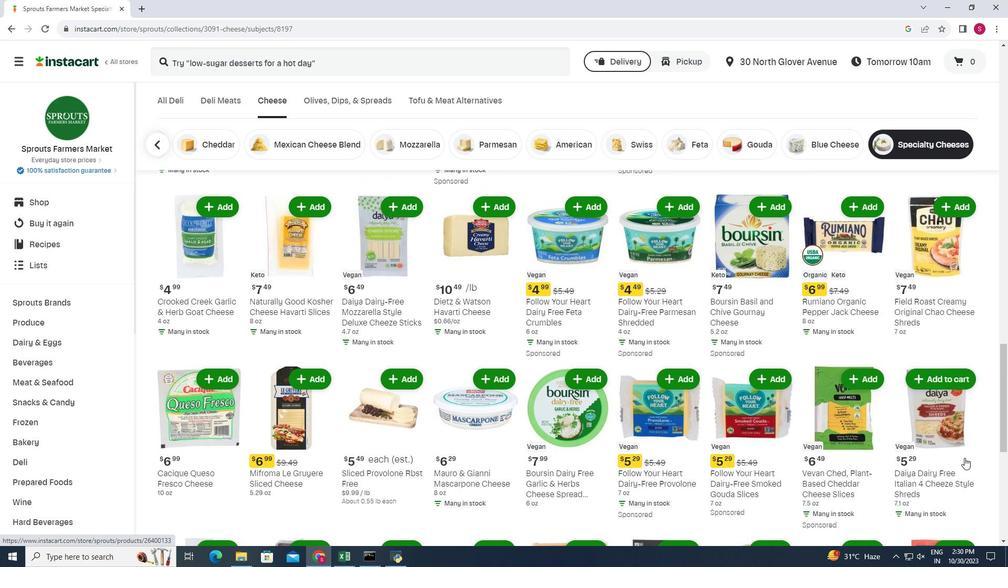 
Action: Mouse scrolled (964, 457) with delta (0, 0)
Screenshot: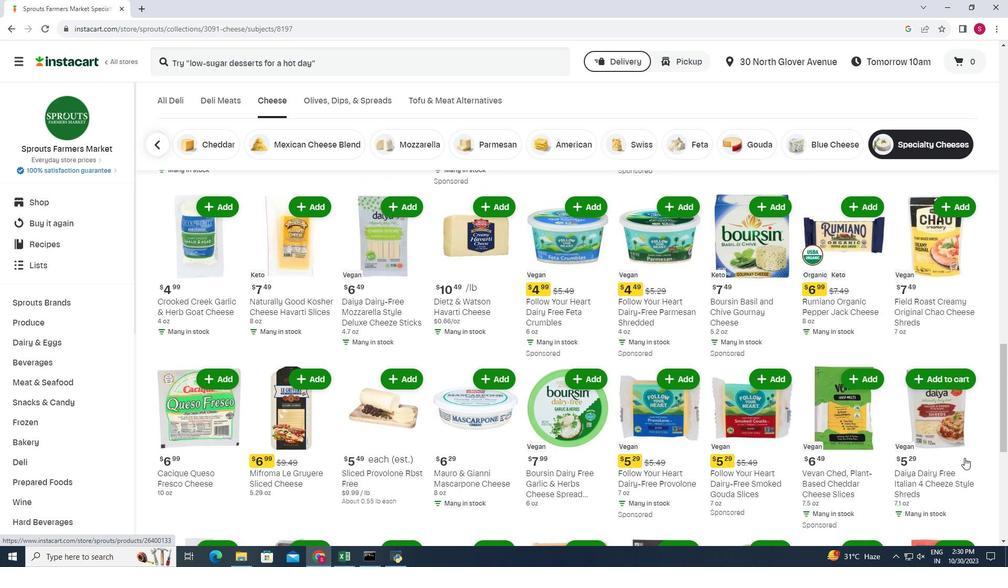 
Action: Mouse scrolled (964, 457) with delta (0, 0)
Screenshot: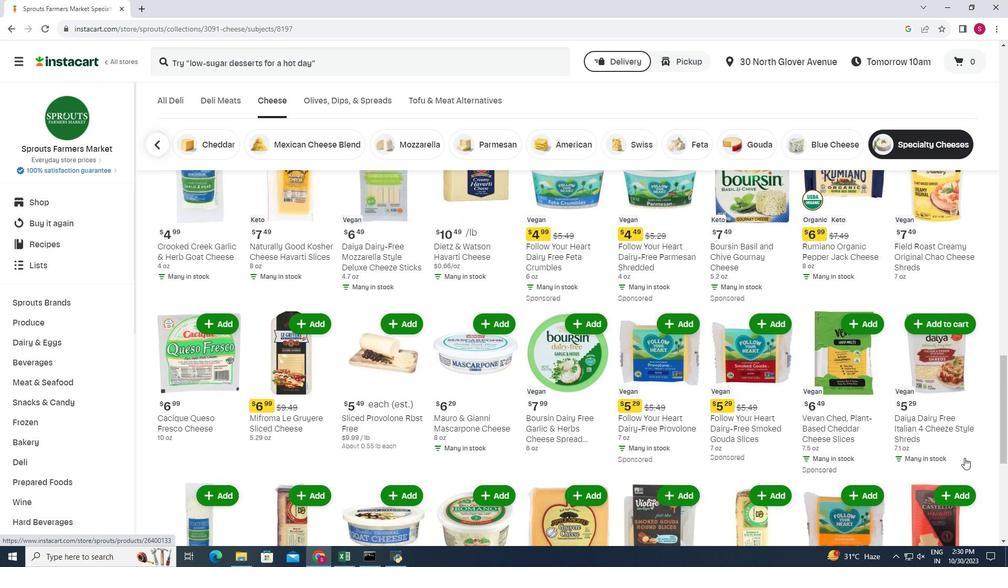 
Action: Mouse moved to (189, 458)
Screenshot: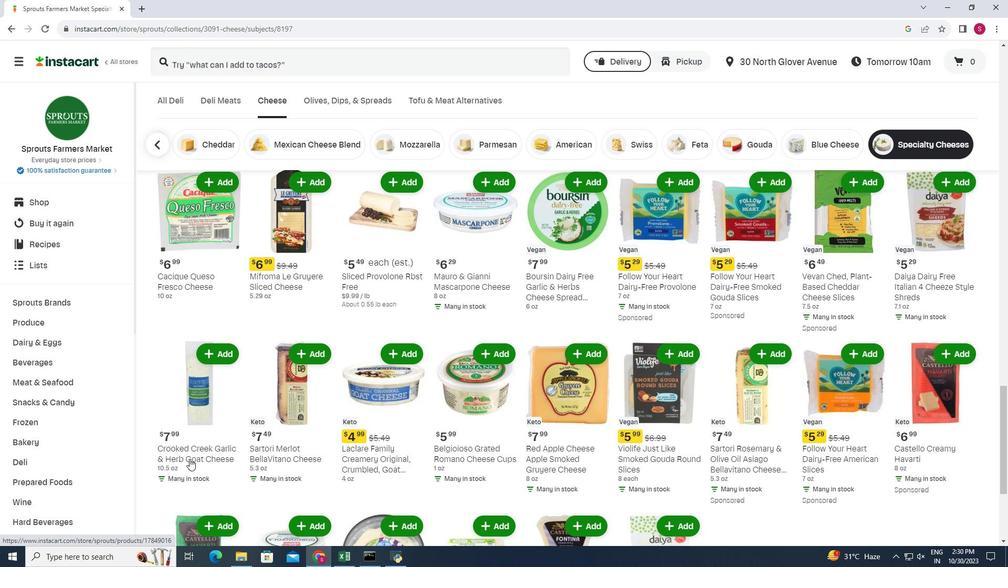 
Action: Mouse scrolled (189, 458) with delta (0, 0)
Screenshot: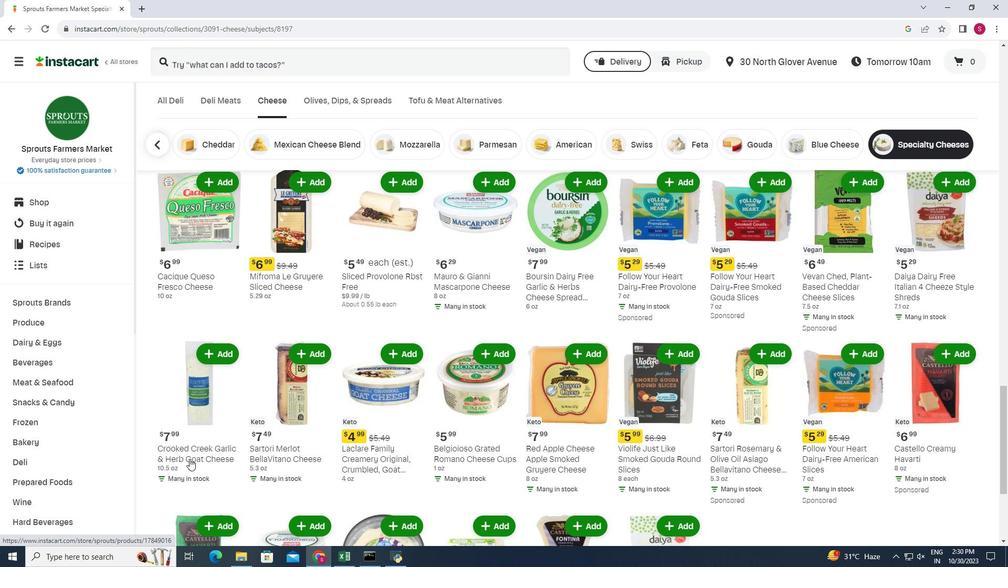 
Action: Mouse scrolled (189, 458) with delta (0, 0)
Screenshot: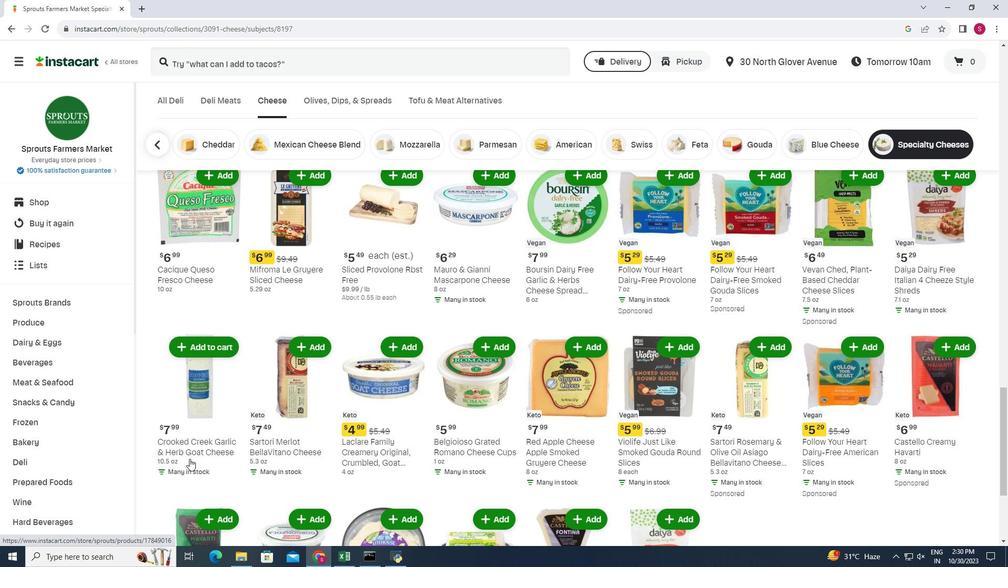 
Action: Mouse scrolled (189, 458) with delta (0, 0)
Screenshot: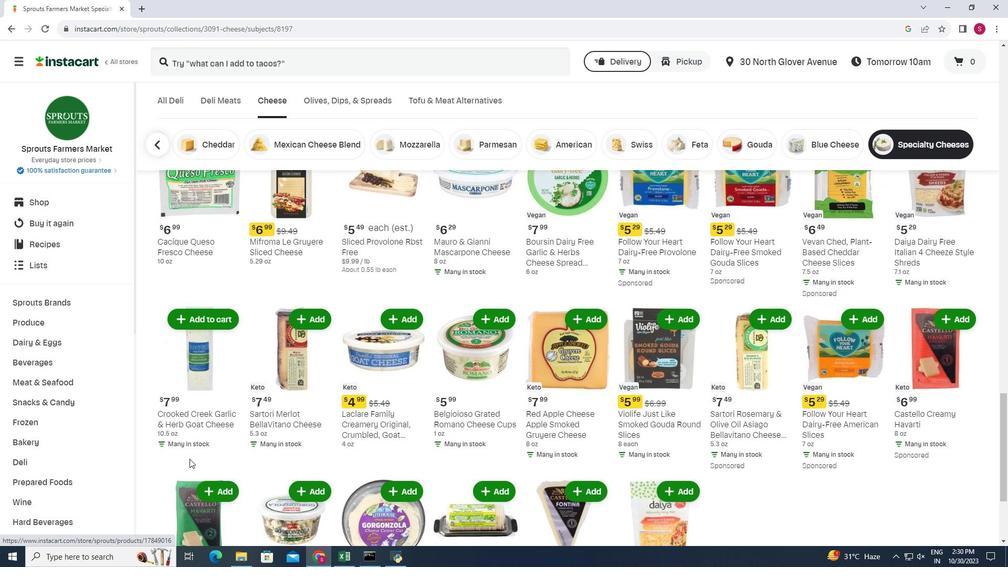 
Action: Mouse moved to (940, 473)
Screenshot: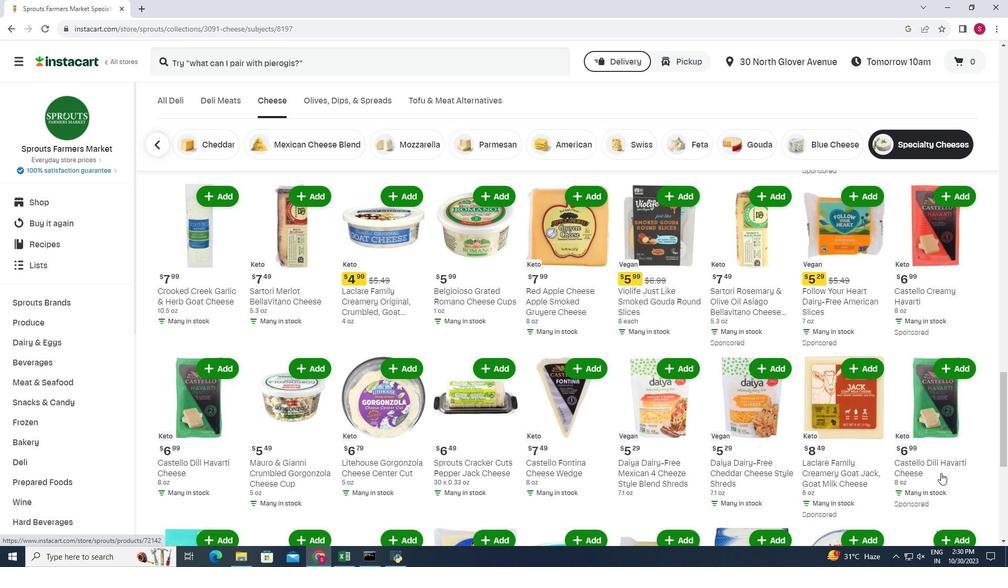 
Action: Mouse scrolled (940, 472) with delta (0, 0)
Screenshot: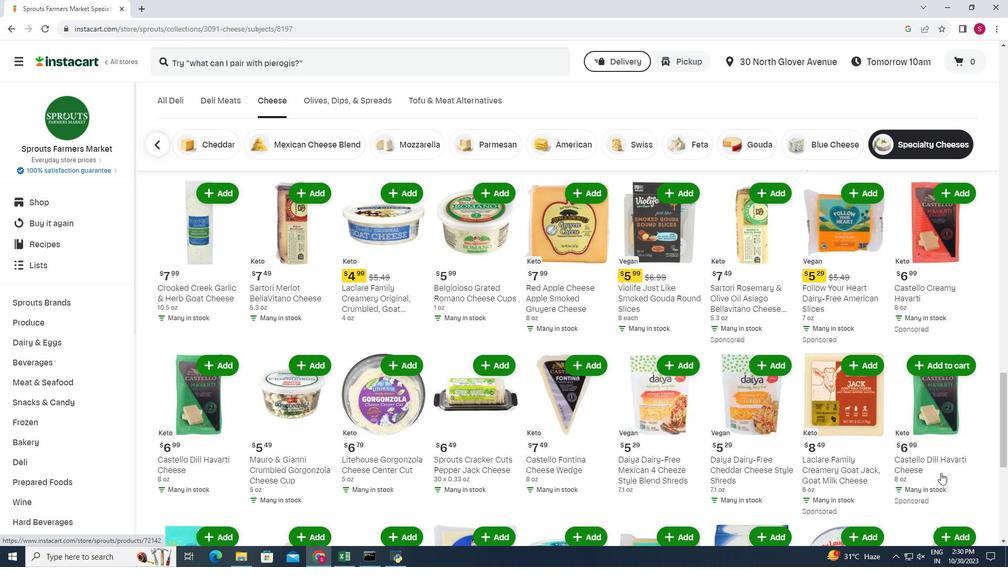 
Action: Mouse moved to (941, 473)
Screenshot: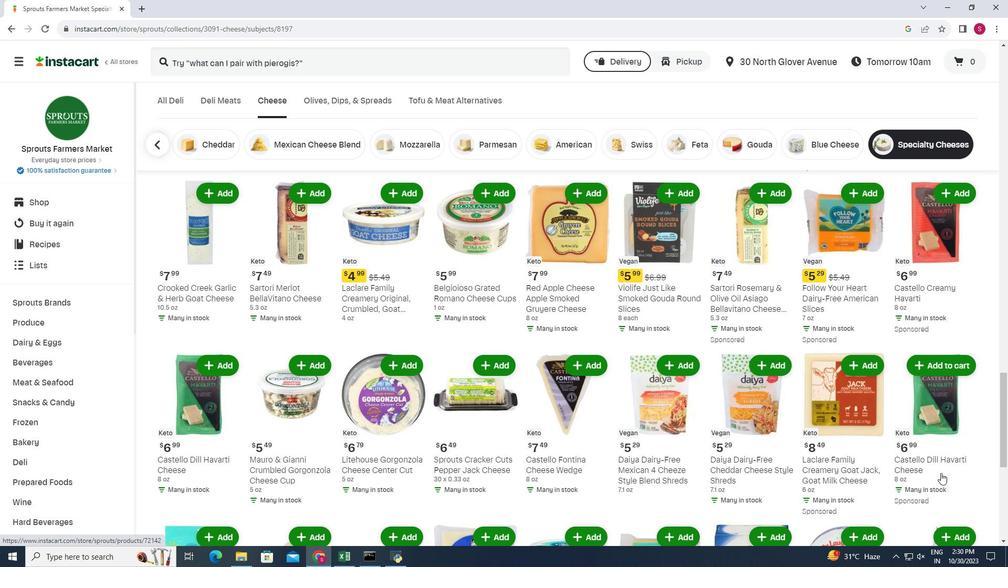 
Action: Mouse scrolled (941, 472) with delta (0, 0)
Screenshot: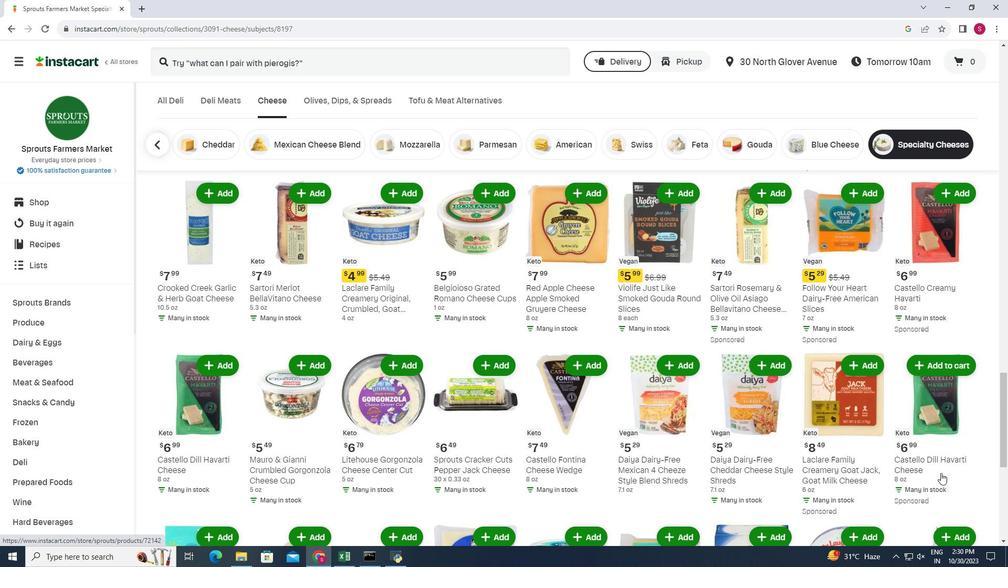 
Action: Mouse scrolled (941, 472) with delta (0, 0)
Screenshot: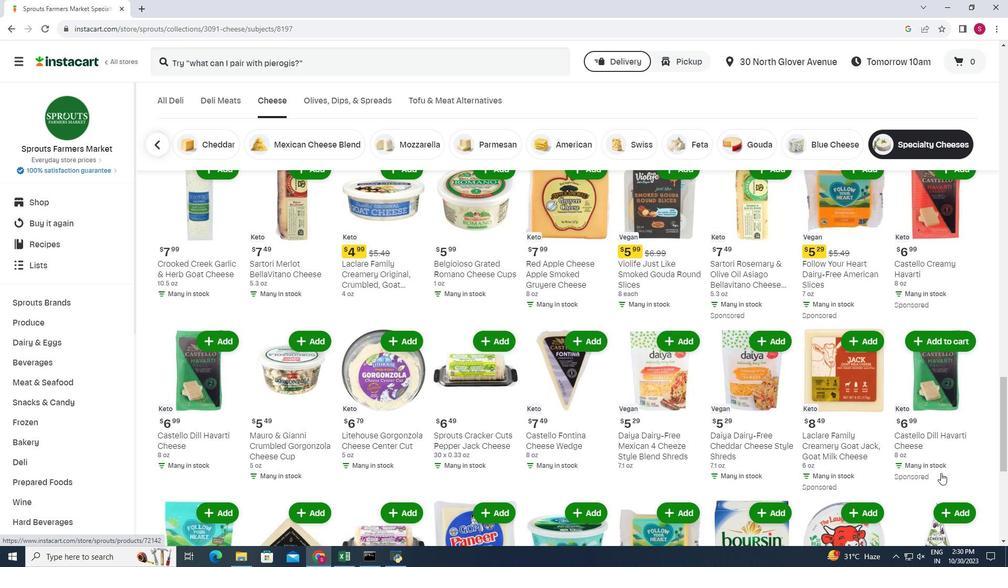 
Action: Mouse moved to (194, 458)
Screenshot: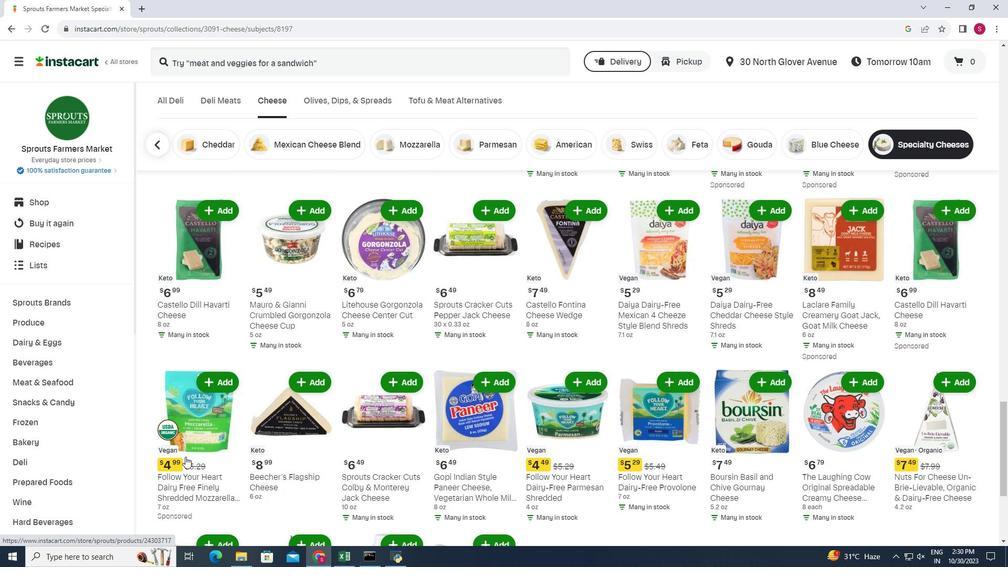 
Action: Mouse scrolled (194, 458) with delta (0, 0)
Screenshot: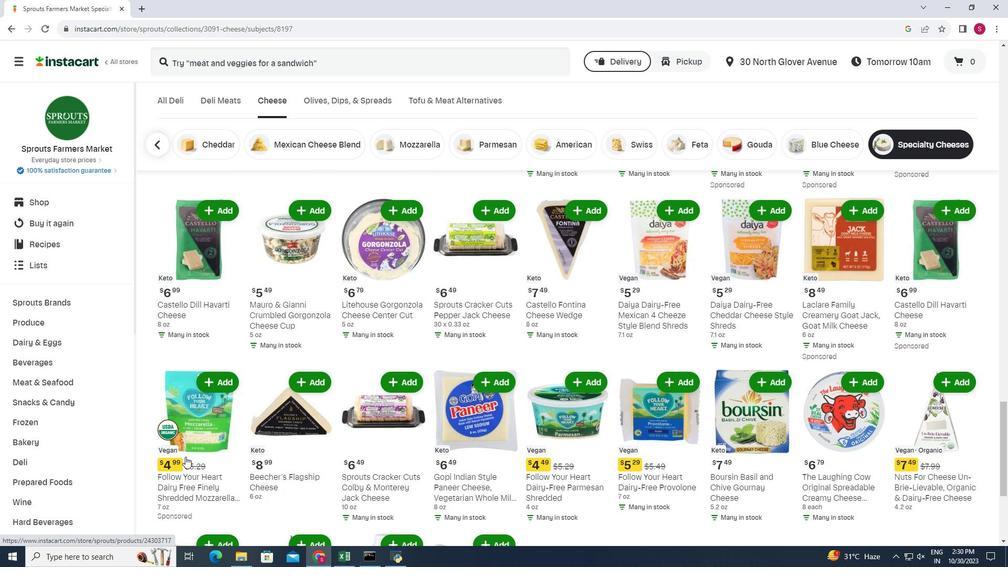 
Action: Mouse moved to (185, 456)
Screenshot: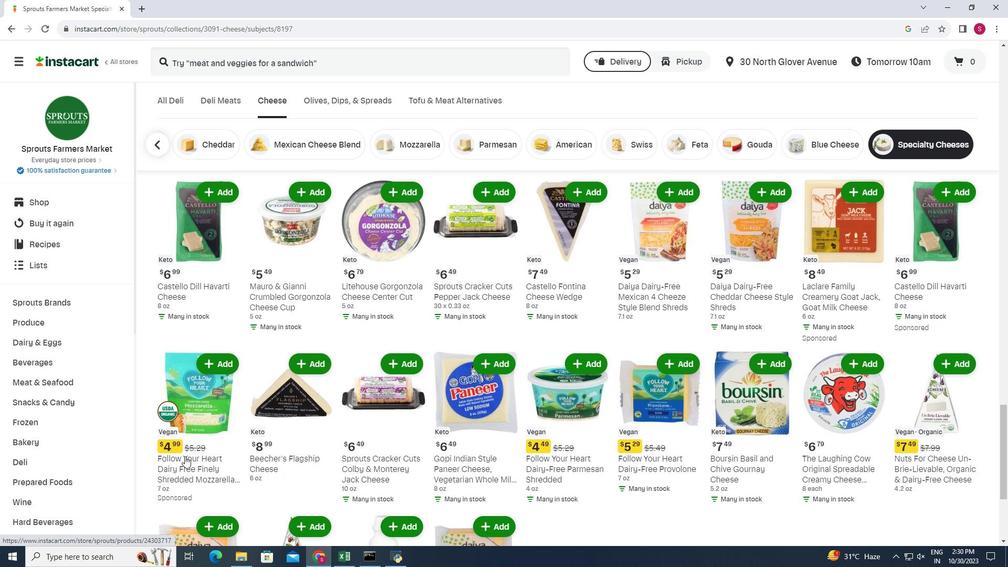 
Action: Mouse scrolled (185, 456) with delta (0, 0)
Screenshot: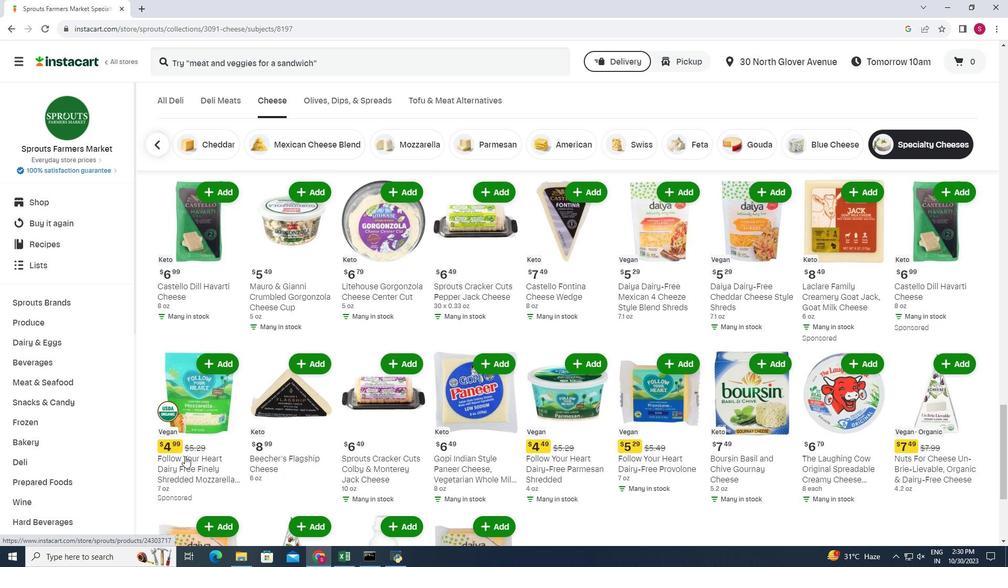 
Action: Mouse moved to (184, 456)
Screenshot: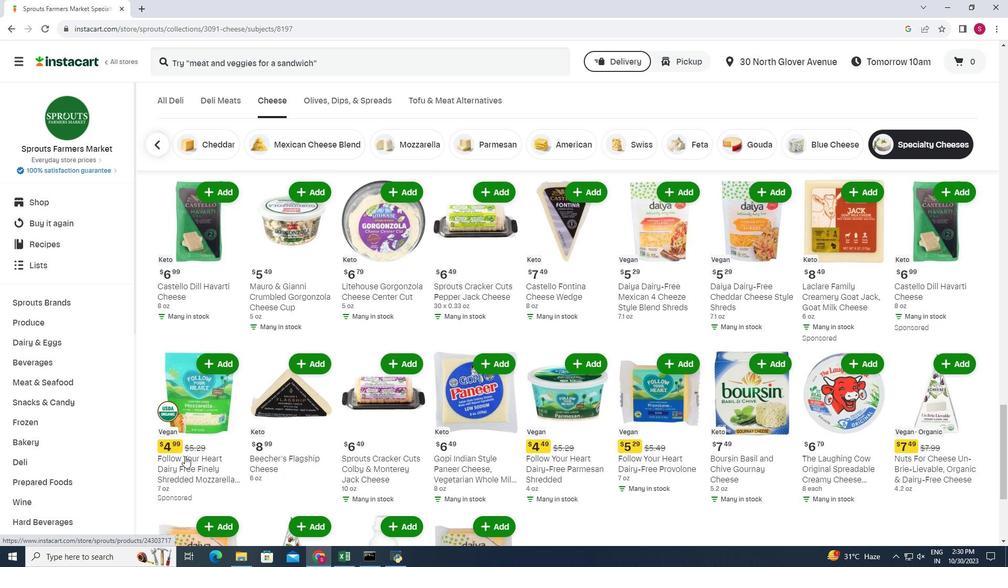 
Action: Mouse scrolled (184, 455) with delta (0, 0)
Screenshot: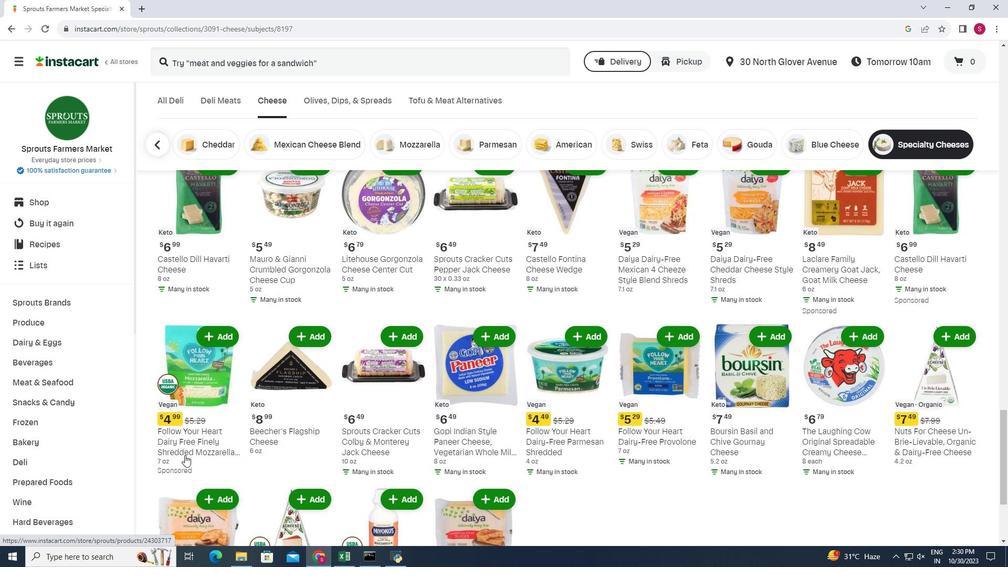 
Action: Mouse moved to (972, 460)
Screenshot: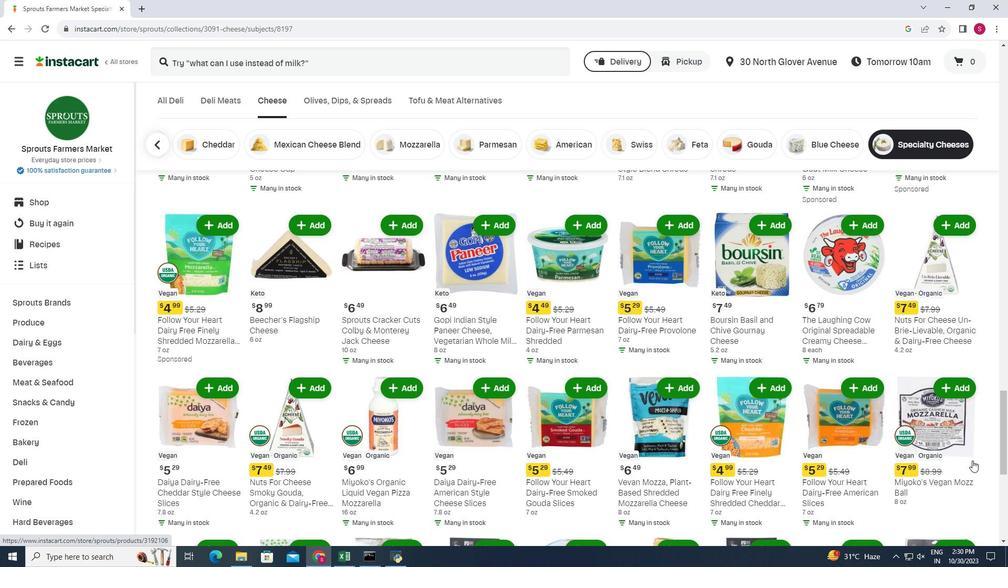 
Action: Mouse scrolled (972, 460) with delta (0, 0)
Screenshot: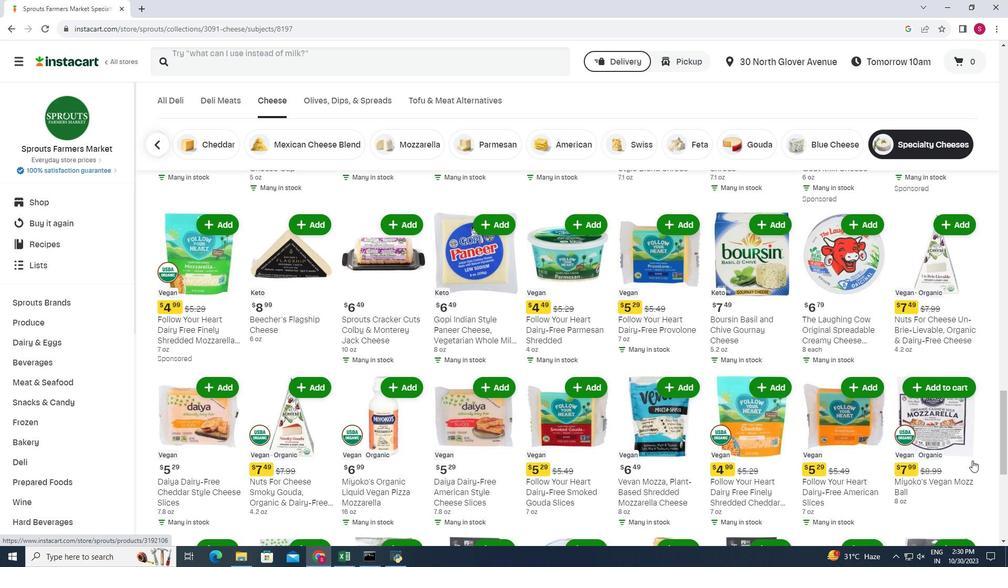 
Action: Mouse scrolled (972, 460) with delta (0, 0)
Screenshot: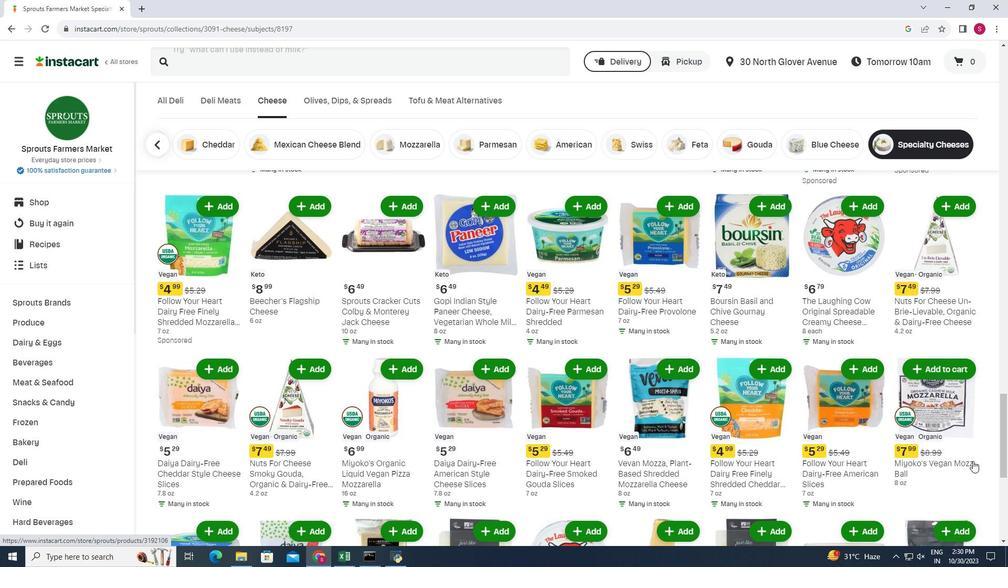 
Action: Mouse moved to (973, 461)
Screenshot: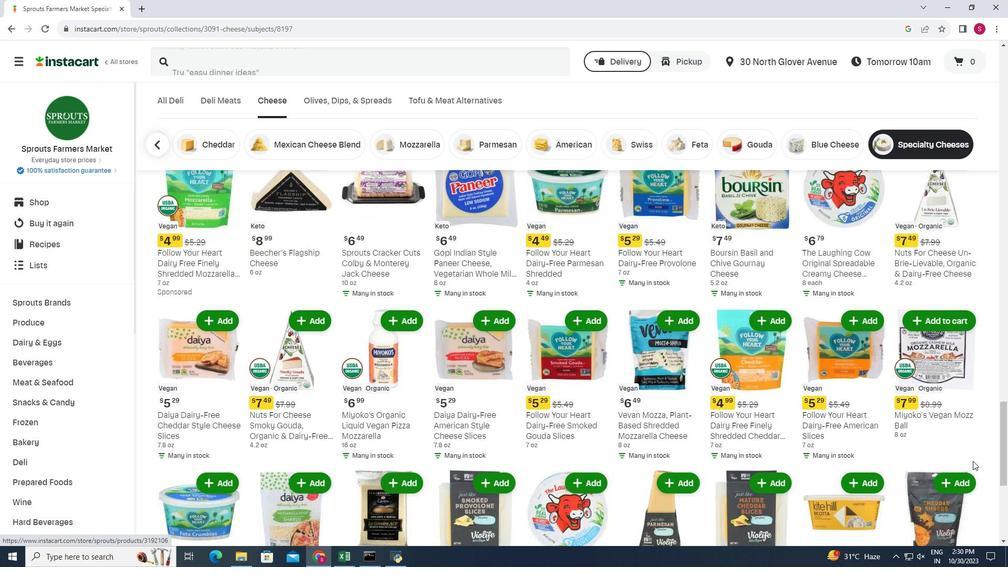 
Action: Mouse scrolled (973, 460) with delta (0, 0)
Screenshot: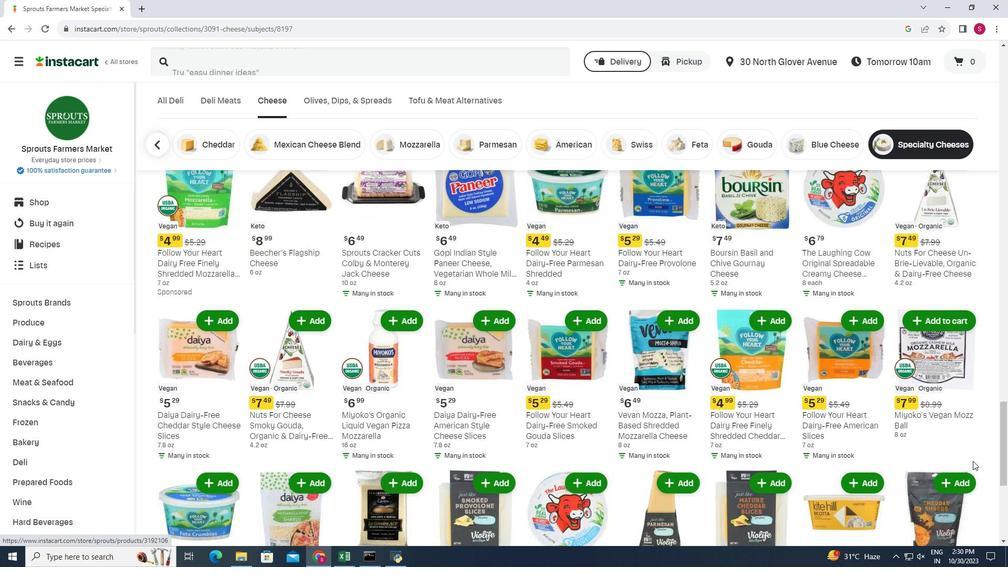 
Action: Mouse scrolled (973, 460) with delta (0, 0)
Screenshot: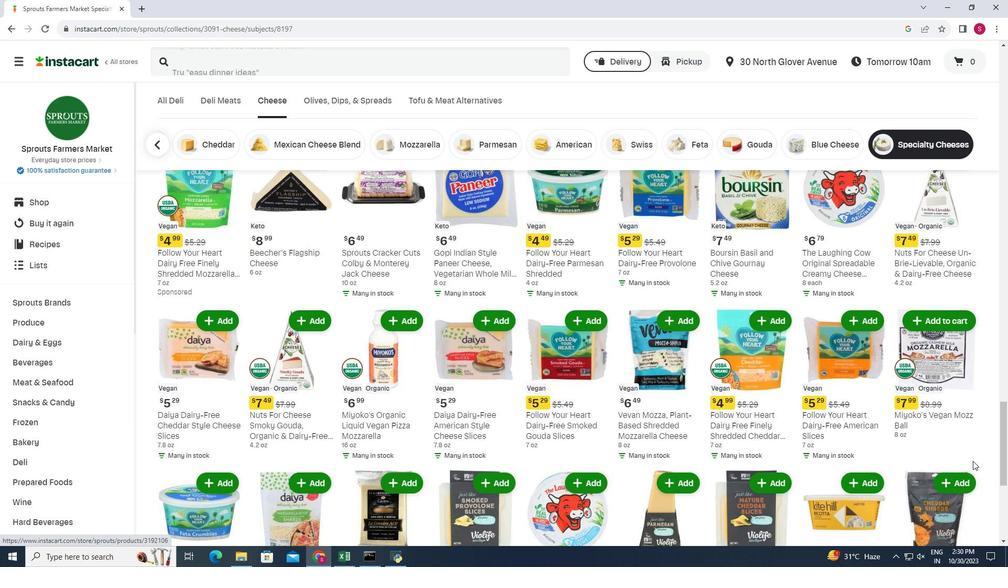 
Action: Mouse moved to (153, 428)
Screenshot: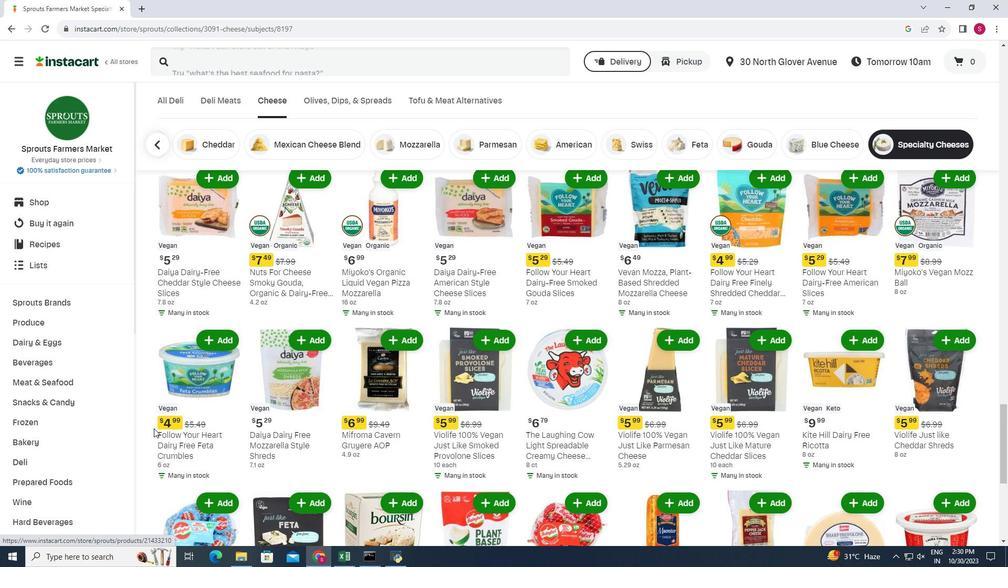 
Action: Mouse scrolled (153, 428) with delta (0, 0)
Screenshot: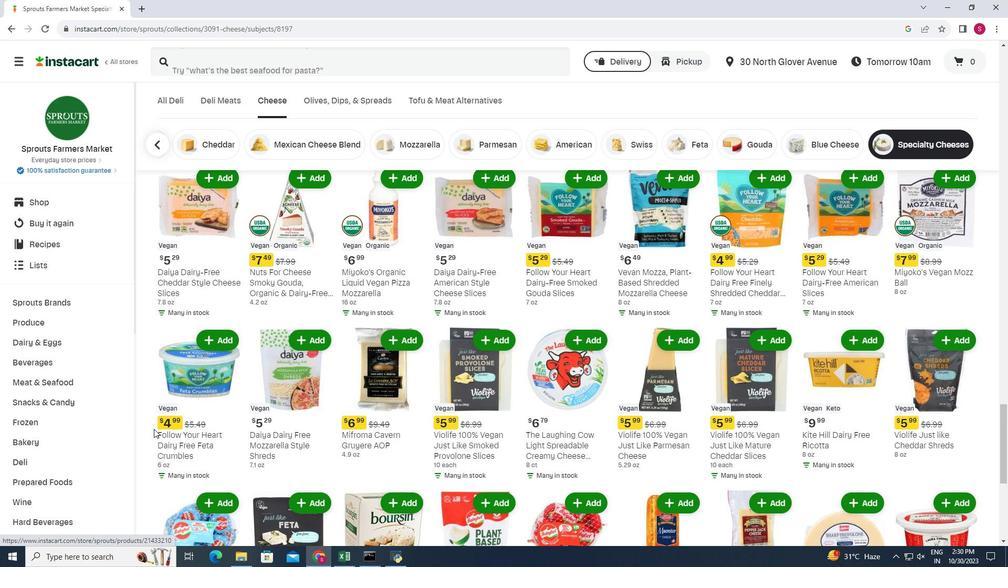 
Action: Mouse moved to (153, 429)
Screenshot: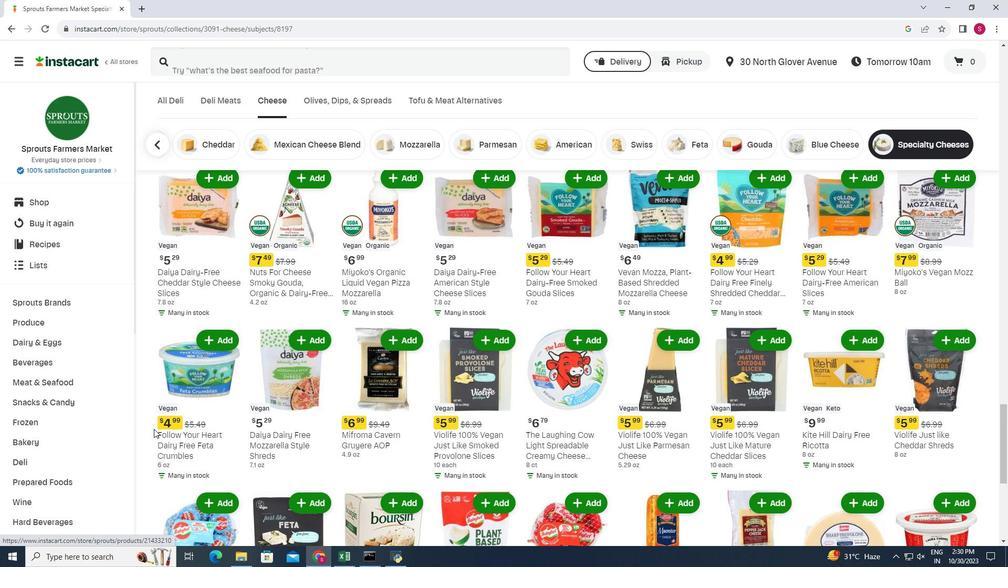
Action: Mouse scrolled (153, 428) with delta (0, 0)
Screenshot: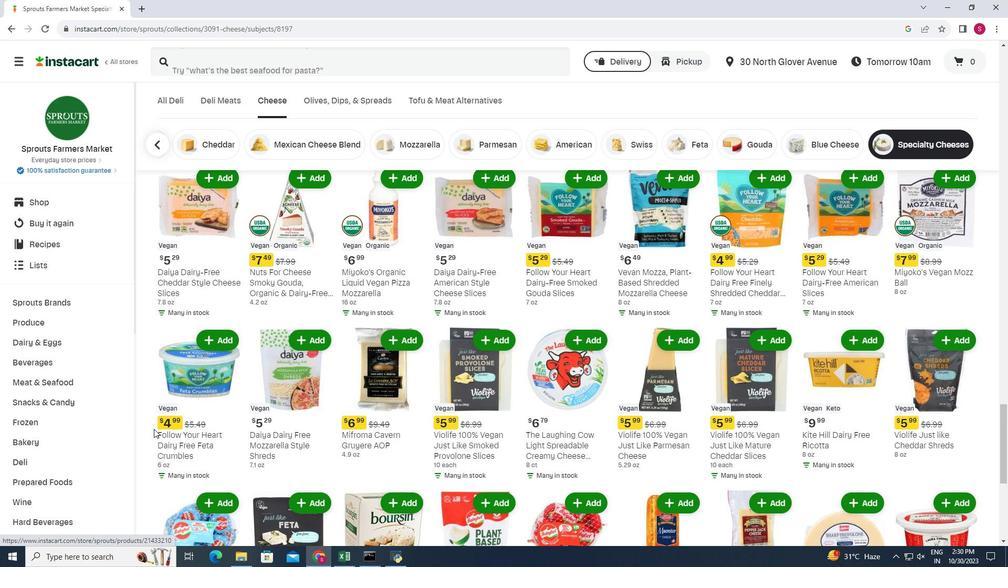 
Action: Mouse scrolled (153, 428) with delta (0, 0)
Screenshot: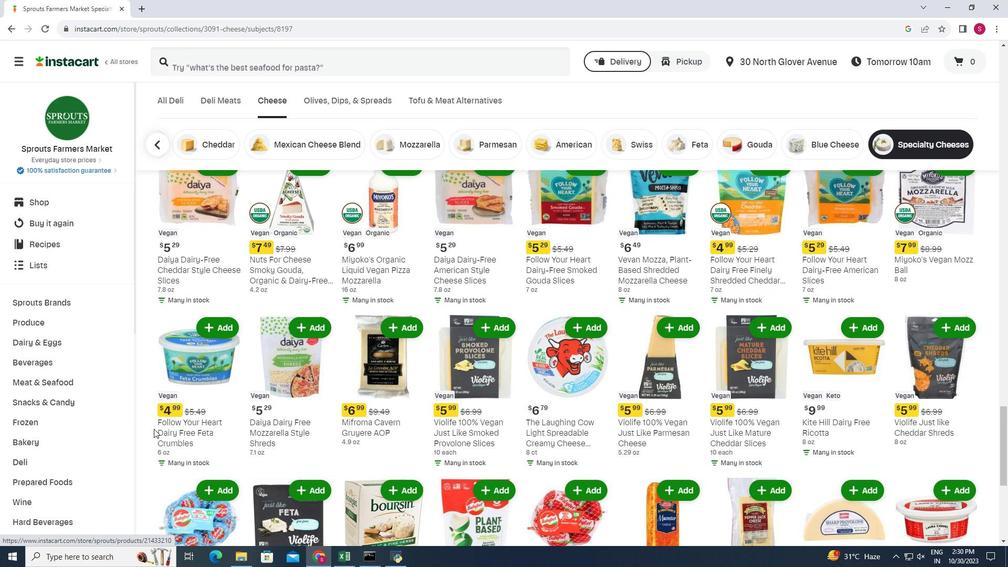 
Action: Mouse moved to (961, 444)
Screenshot: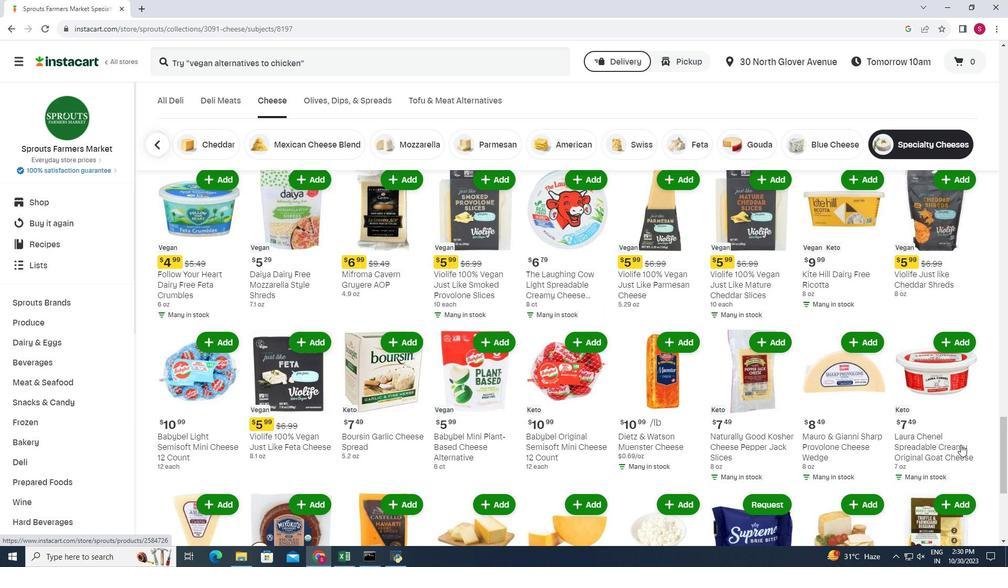 
Action: Mouse scrolled (961, 444) with delta (0, 0)
Screenshot: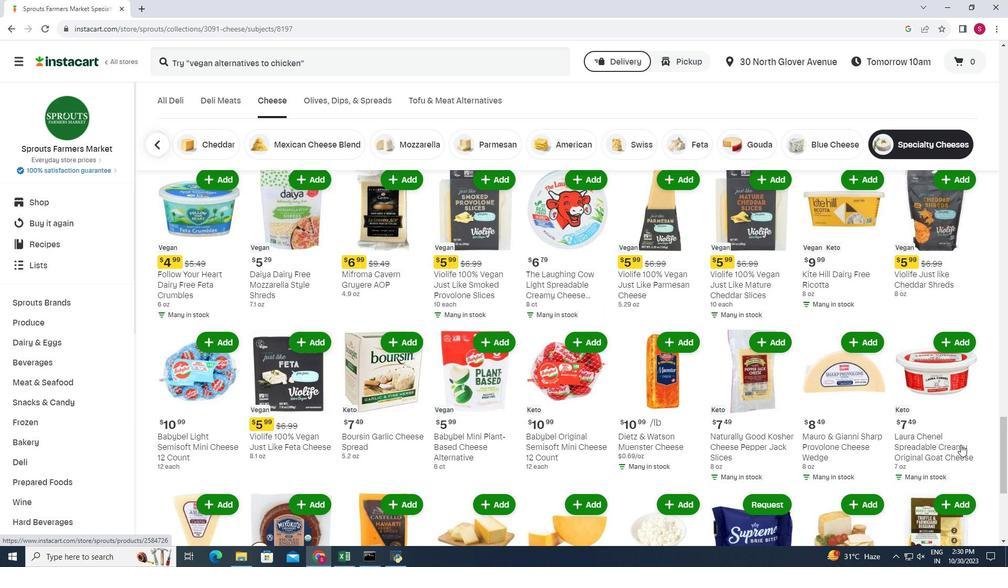
Action: Mouse moved to (961, 444)
Screenshot: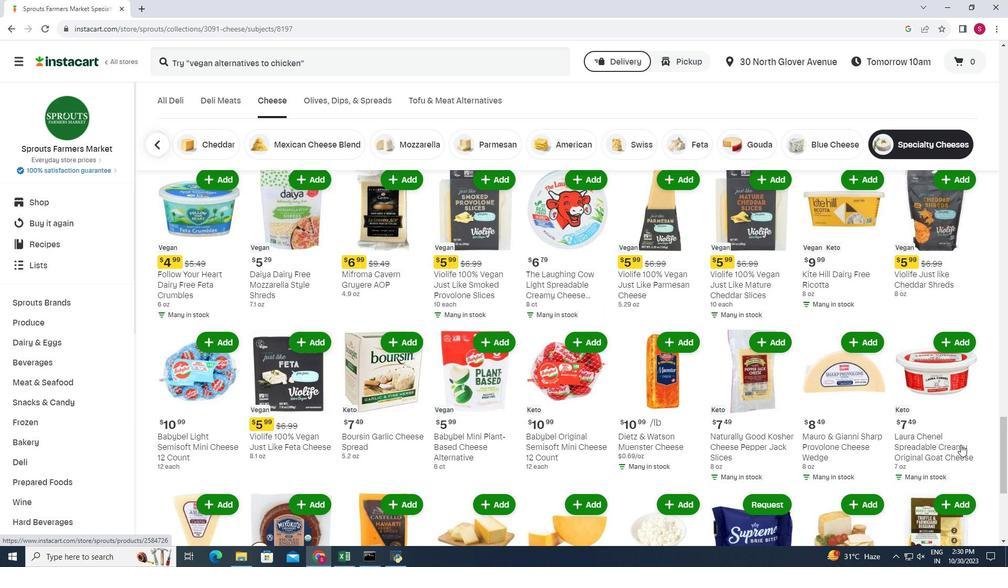 
Action: Mouse scrolled (961, 444) with delta (0, 0)
Screenshot: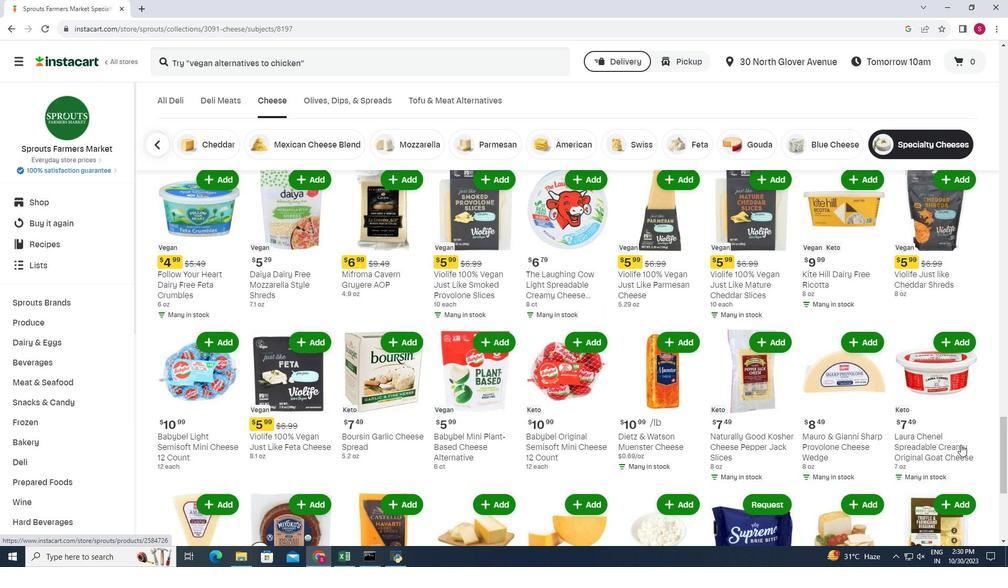 
Action: Mouse scrolled (961, 444) with delta (0, 0)
Screenshot: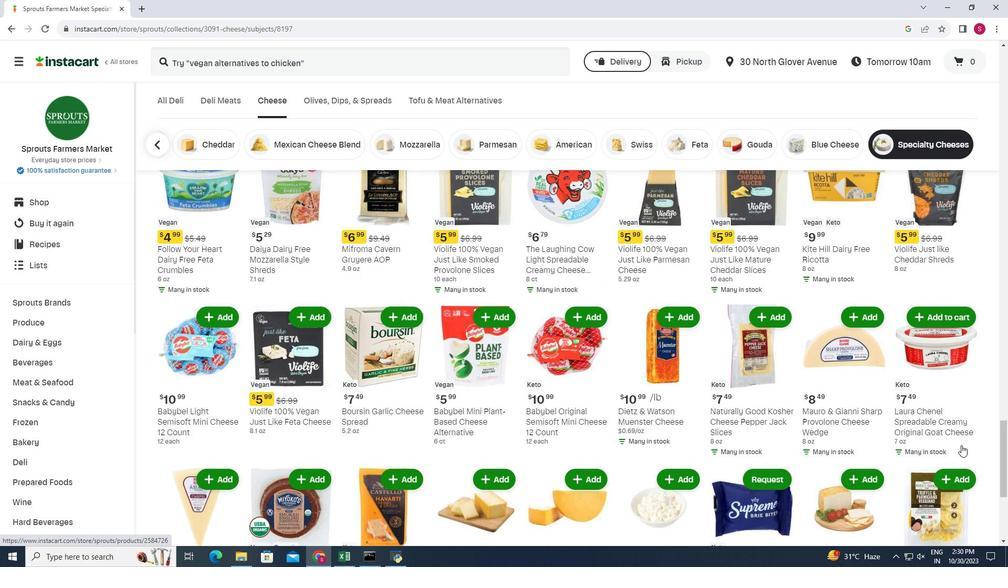 
Action: Mouse moved to (961, 445)
Screenshot: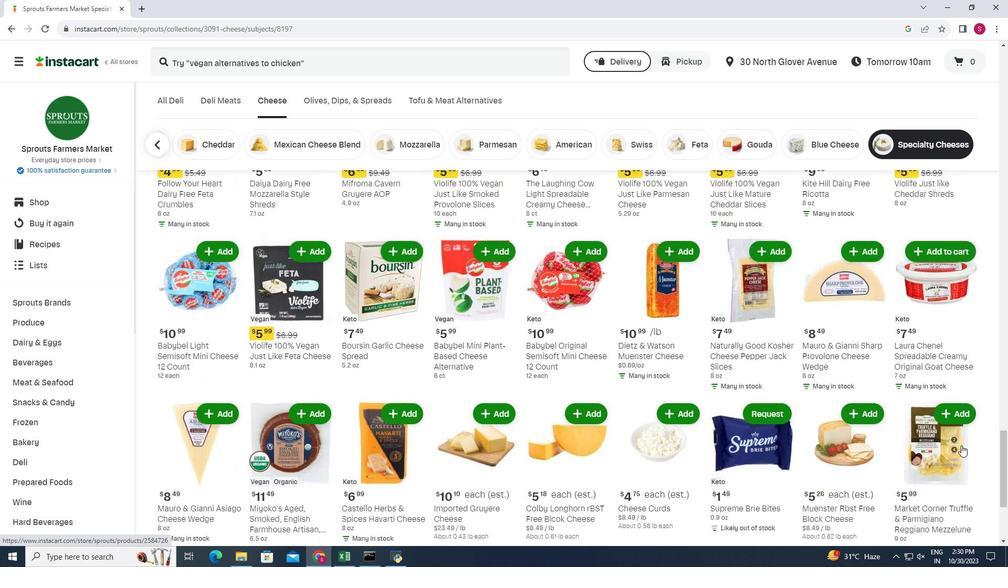 
Action: Mouse scrolled (961, 444) with delta (0, 0)
Screenshot: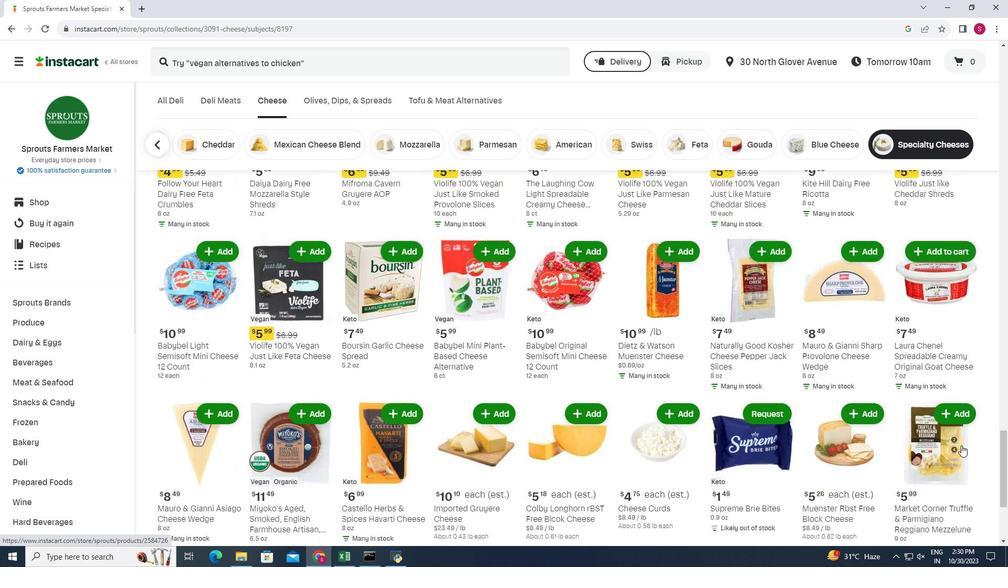 
Action: Mouse moved to (202, 396)
Screenshot: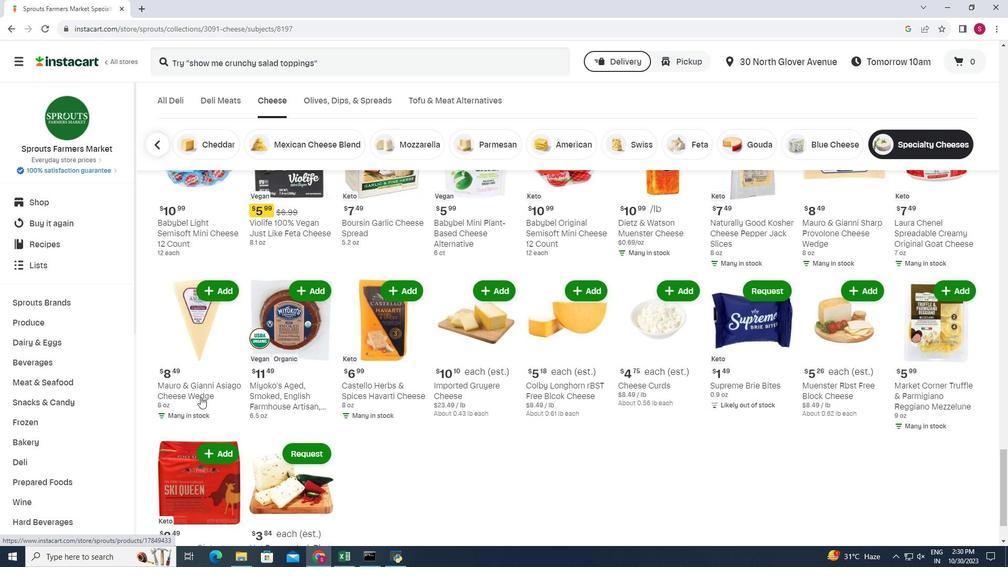 
Action: Mouse scrolled (202, 395) with delta (0, 0)
Screenshot: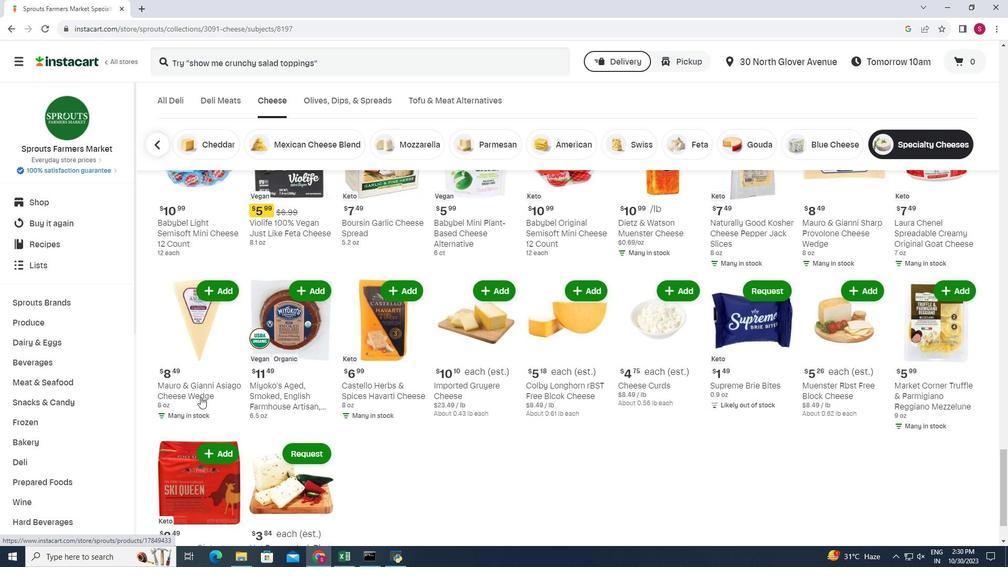 
Action: Mouse moved to (200, 397)
Screenshot: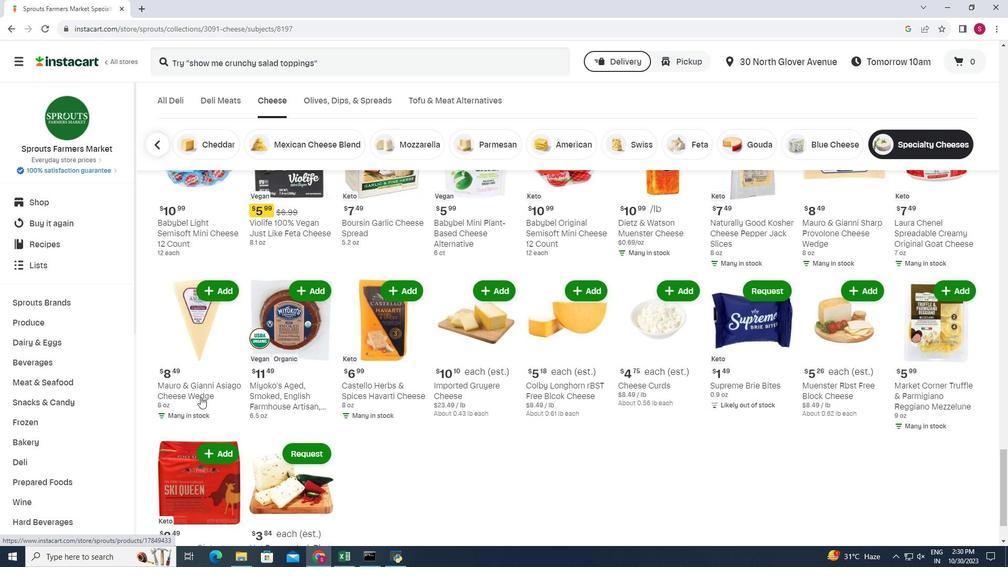 
Action: Mouse scrolled (200, 396) with delta (0, 0)
Screenshot: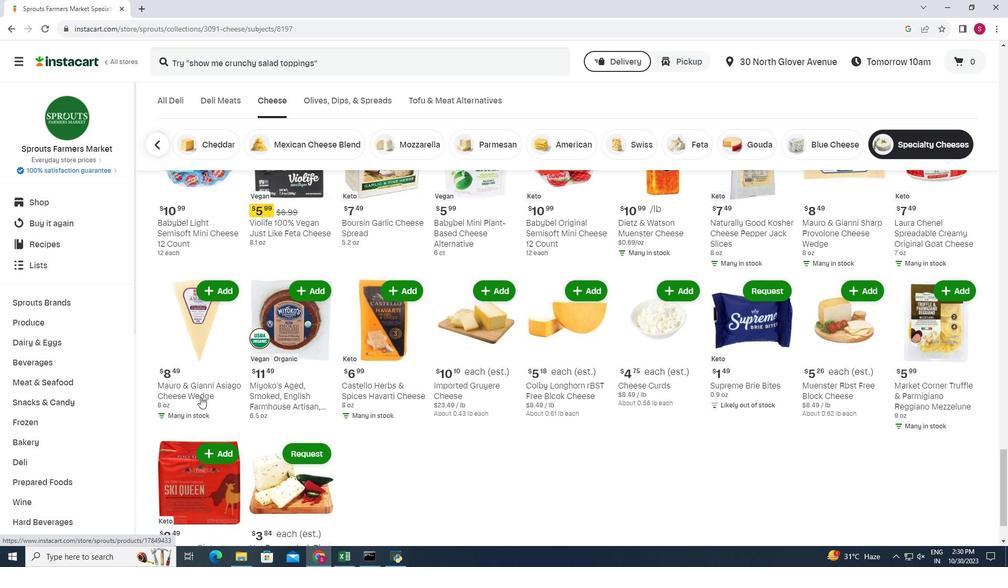 
Action: Mouse scrolled (200, 396) with delta (0, 0)
Screenshot: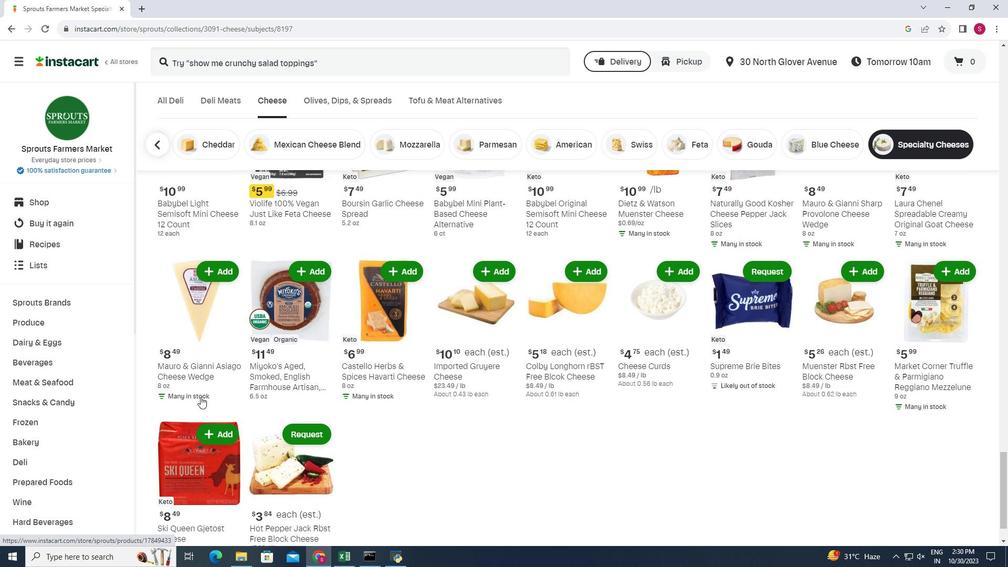 
Action: Mouse moved to (497, 412)
Screenshot: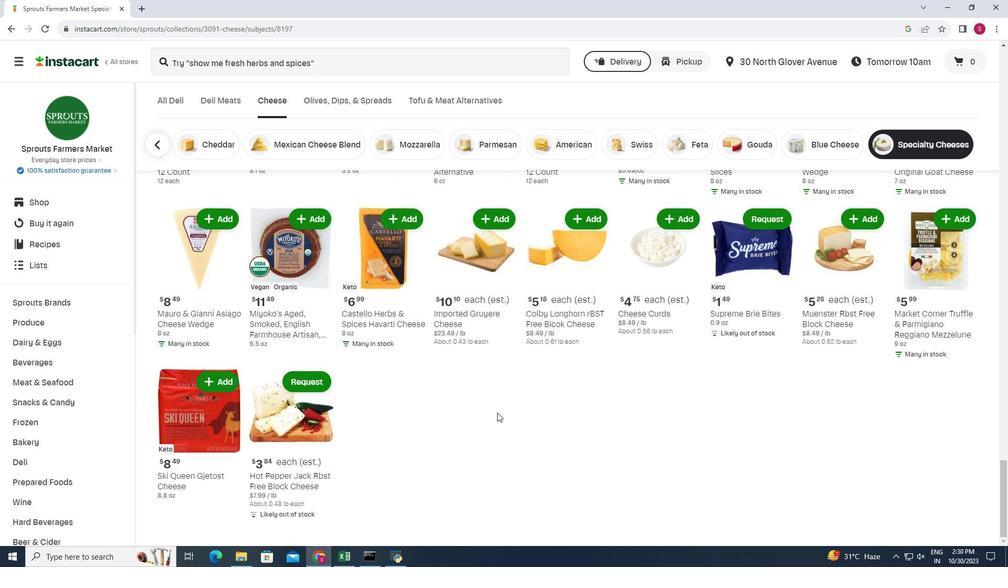 
